 Task: Start in the project AgileCollab the sprint 'Compliance Audit Sprint', with a duration of 2 weeks. Start in the project AgileCollab the sprint 'Compliance Audit Sprint', with a duration of 1 week. Start in the project AgileCollab the sprint 'Compliance Audit Sprint', with a duration of 3 weeks
Action: Mouse moved to (548, 312)
Screenshot: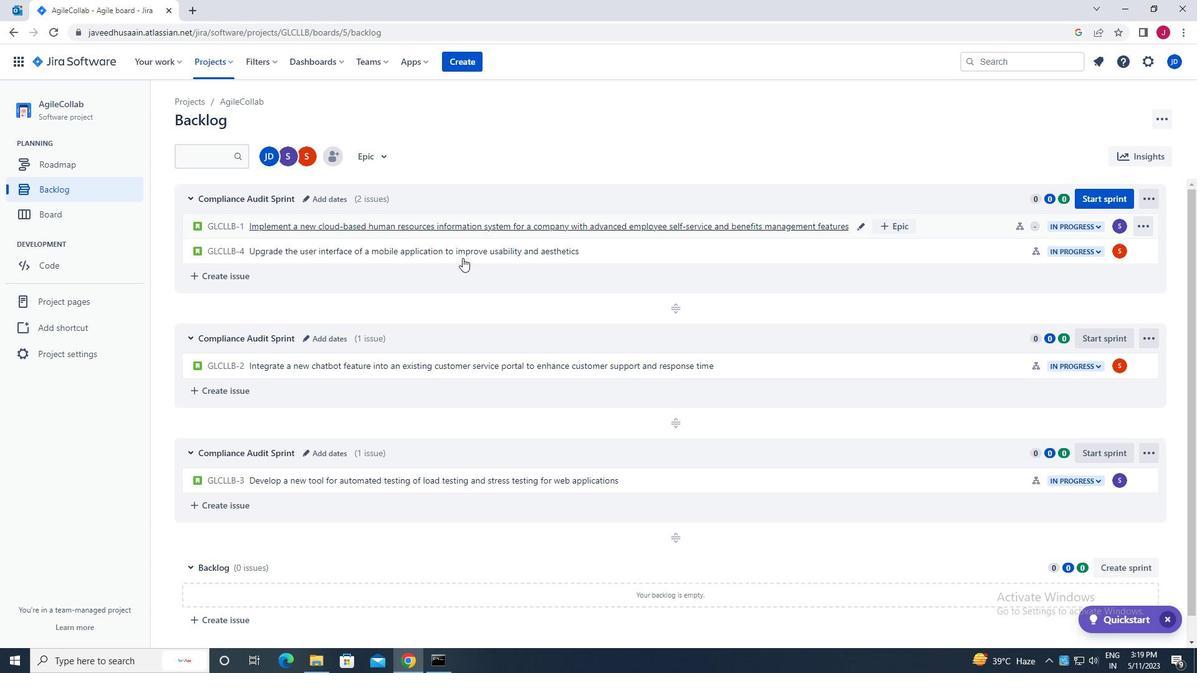 
Action: Mouse scrolled (548, 313) with delta (0, 0)
Screenshot: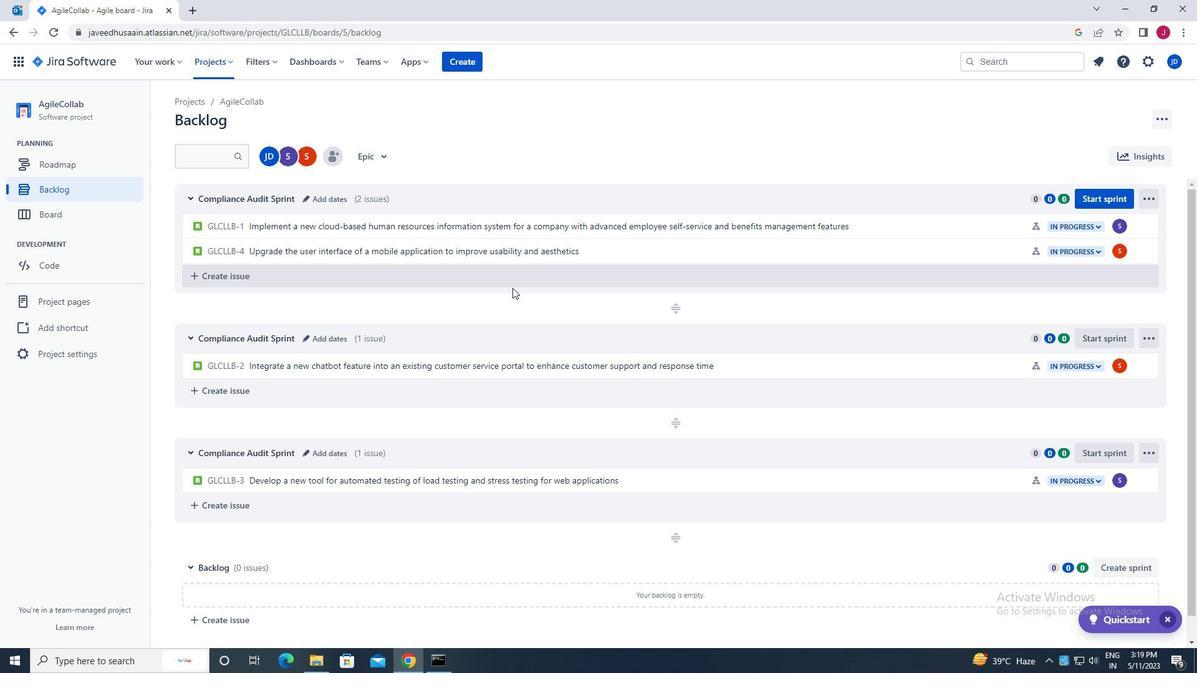 
Action: Mouse scrolled (548, 313) with delta (0, 0)
Screenshot: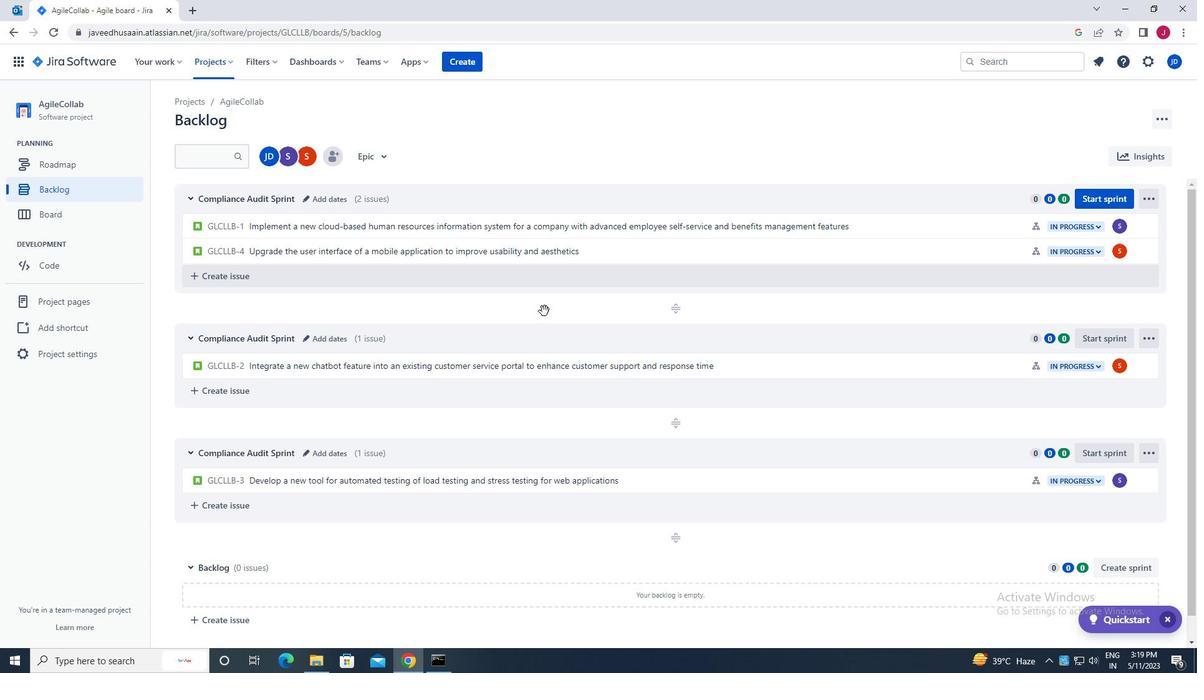 
Action: Mouse scrolled (548, 313) with delta (0, 0)
Screenshot: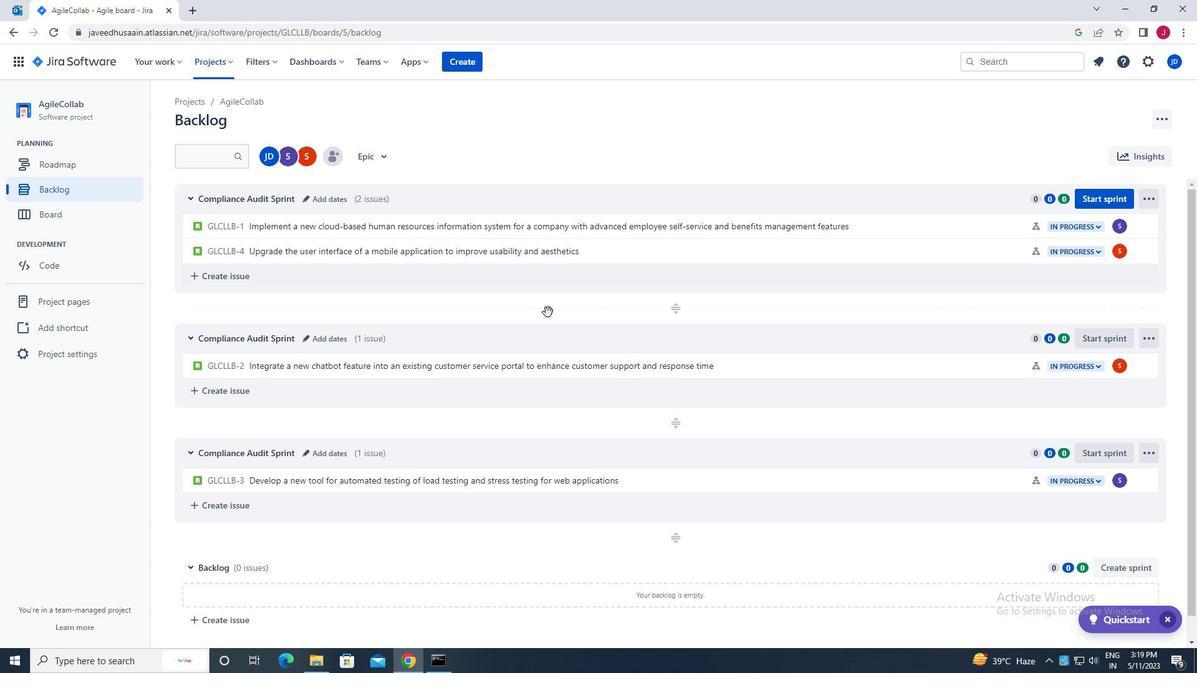 
Action: Mouse moved to (1157, 195)
Screenshot: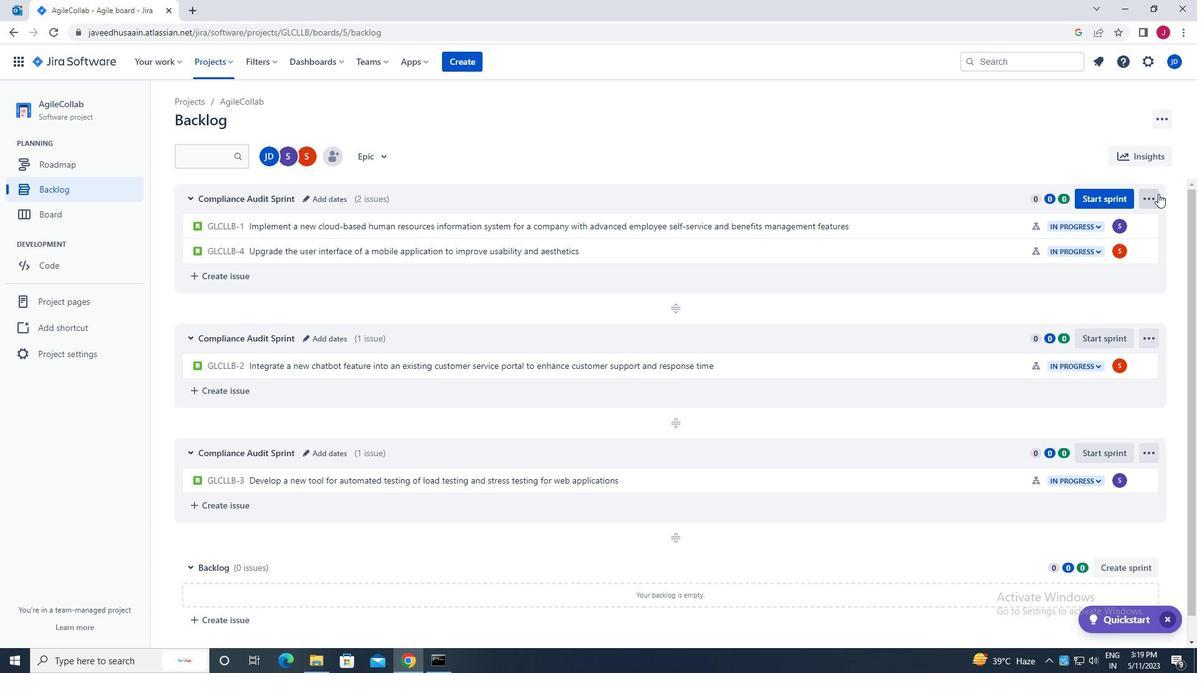 
Action: Mouse pressed left at (1157, 195)
Screenshot: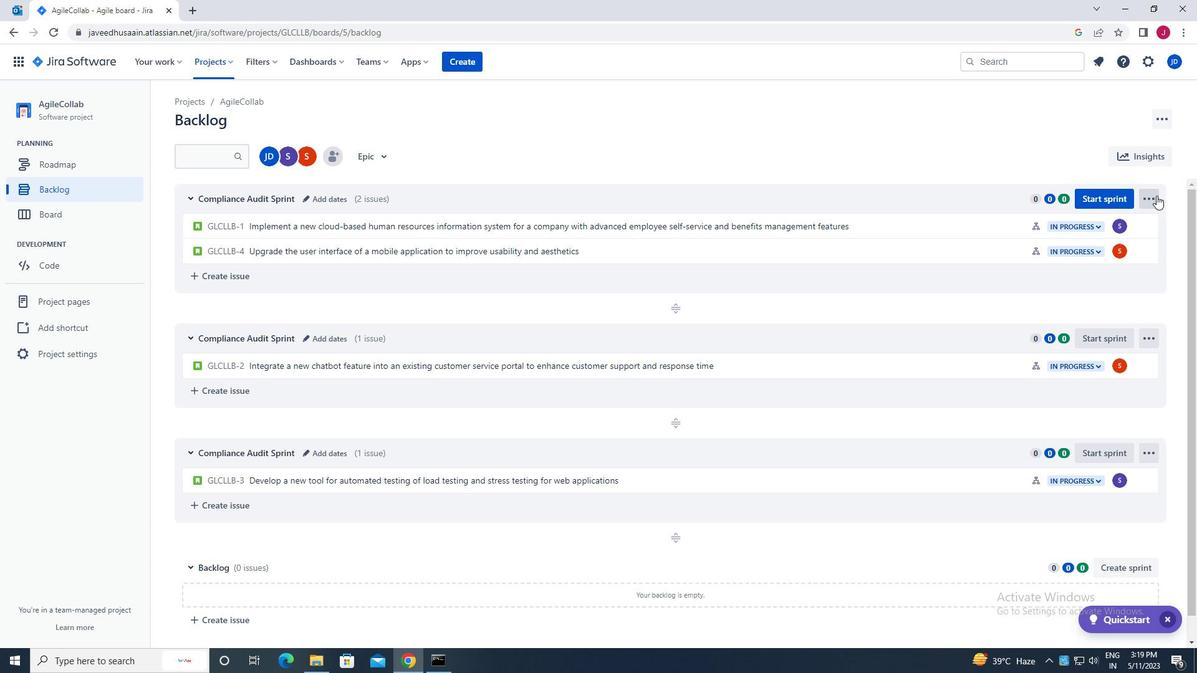 
Action: Mouse moved to (1090, 255)
Screenshot: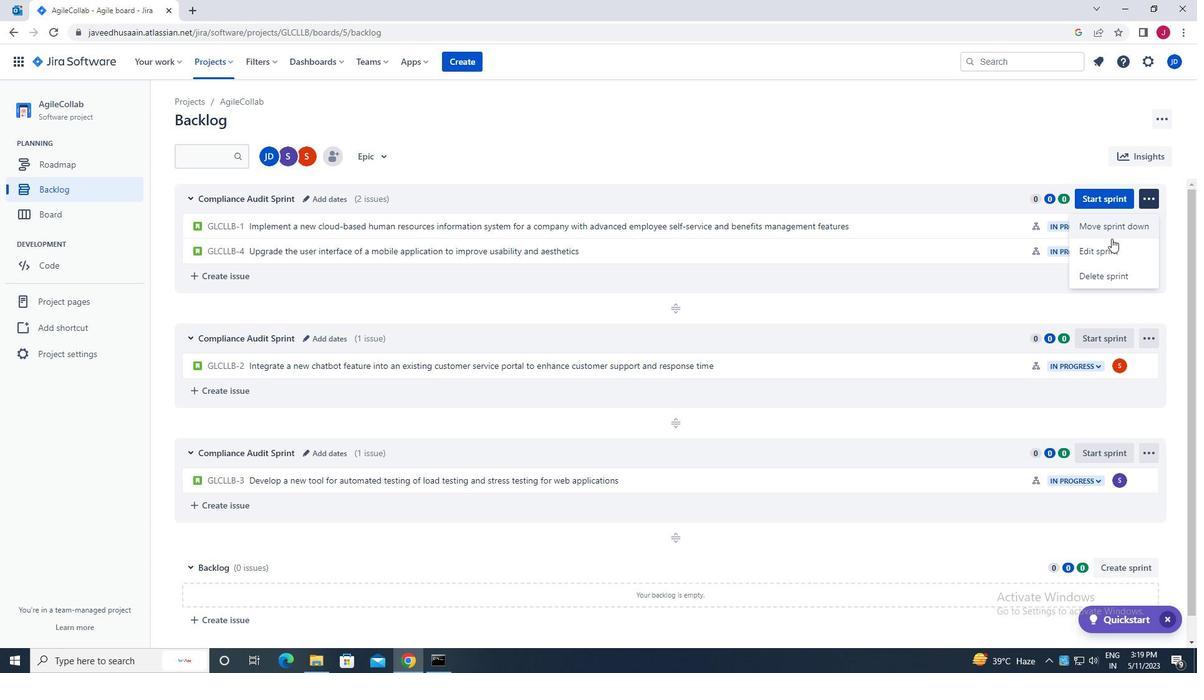 
Action: Mouse pressed left at (1090, 255)
Screenshot: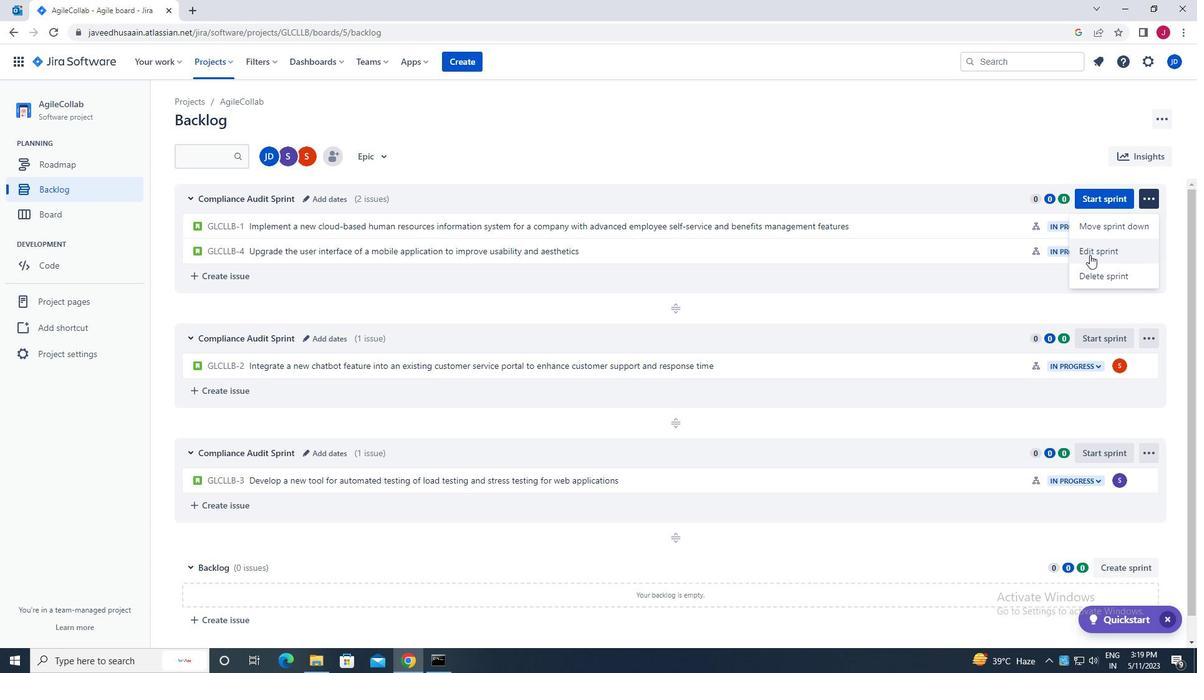 
Action: Mouse moved to (489, 199)
Screenshot: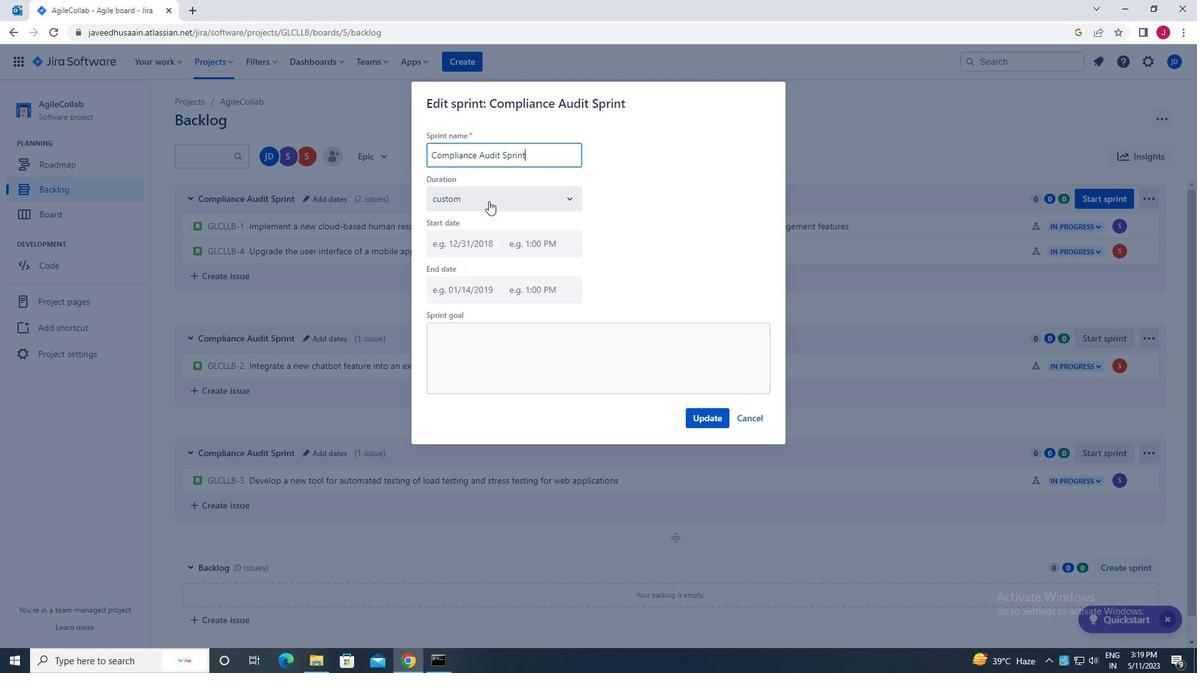 
Action: Mouse pressed left at (489, 199)
Screenshot: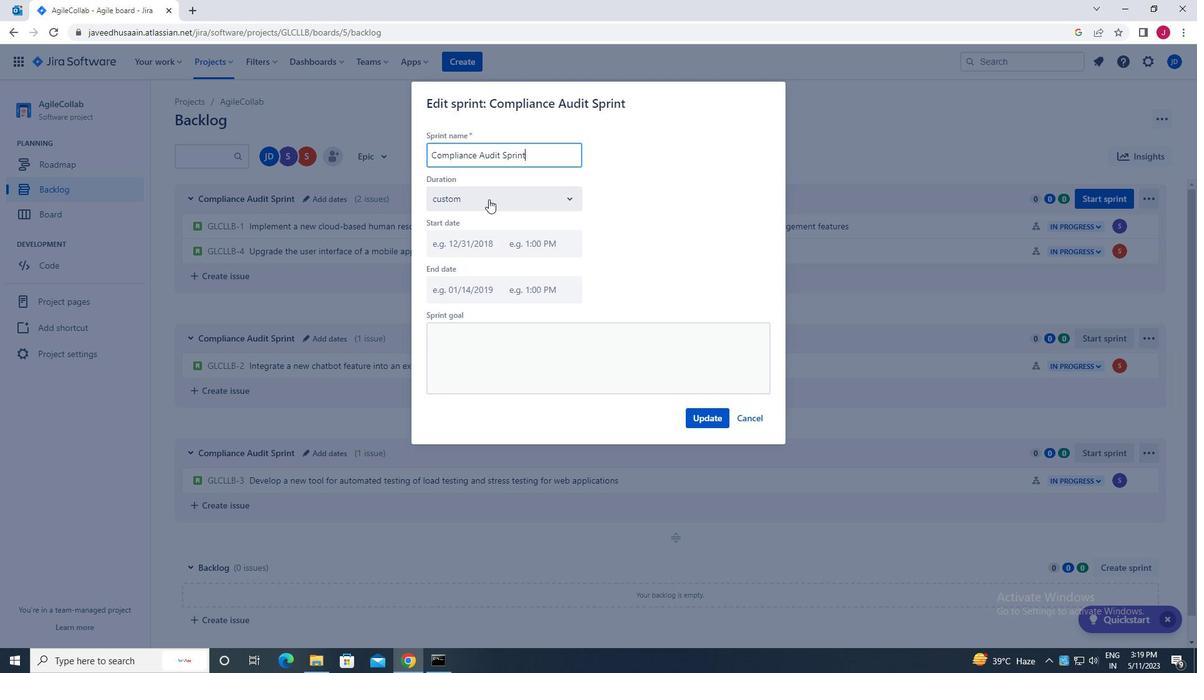 
Action: Mouse moved to (476, 250)
Screenshot: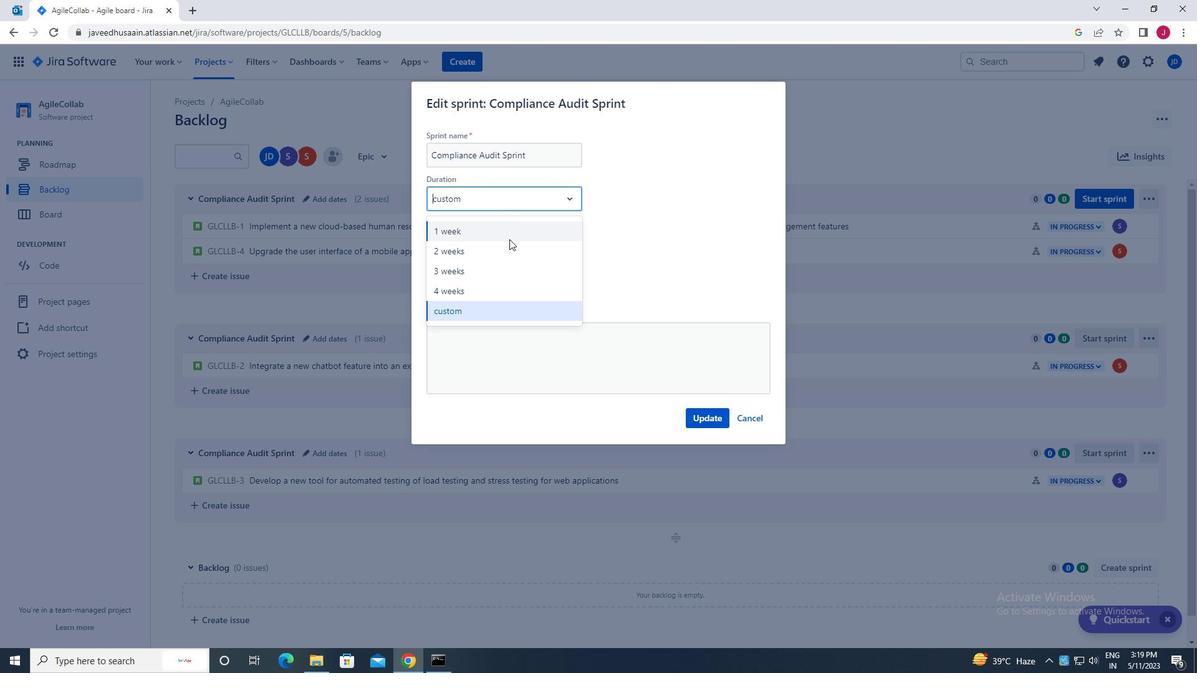 
Action: Mouse pressed left at (476, 250)
Screenshot: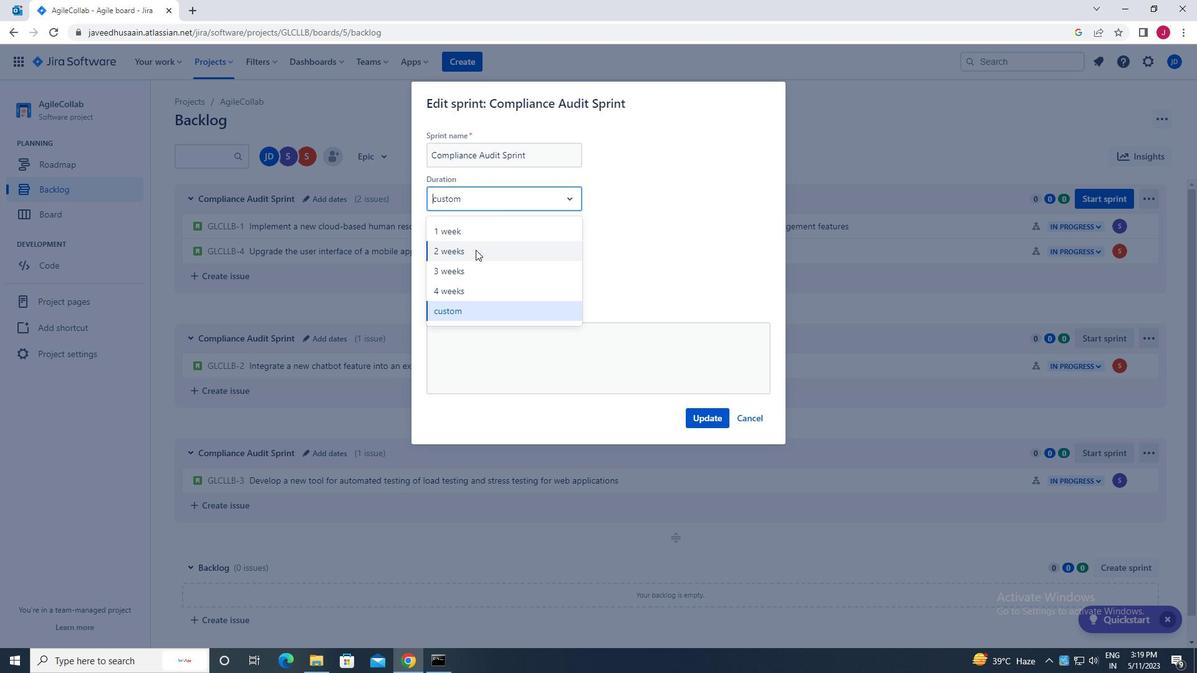 
Action: Mouse moved to (713, 419)
Screenshot: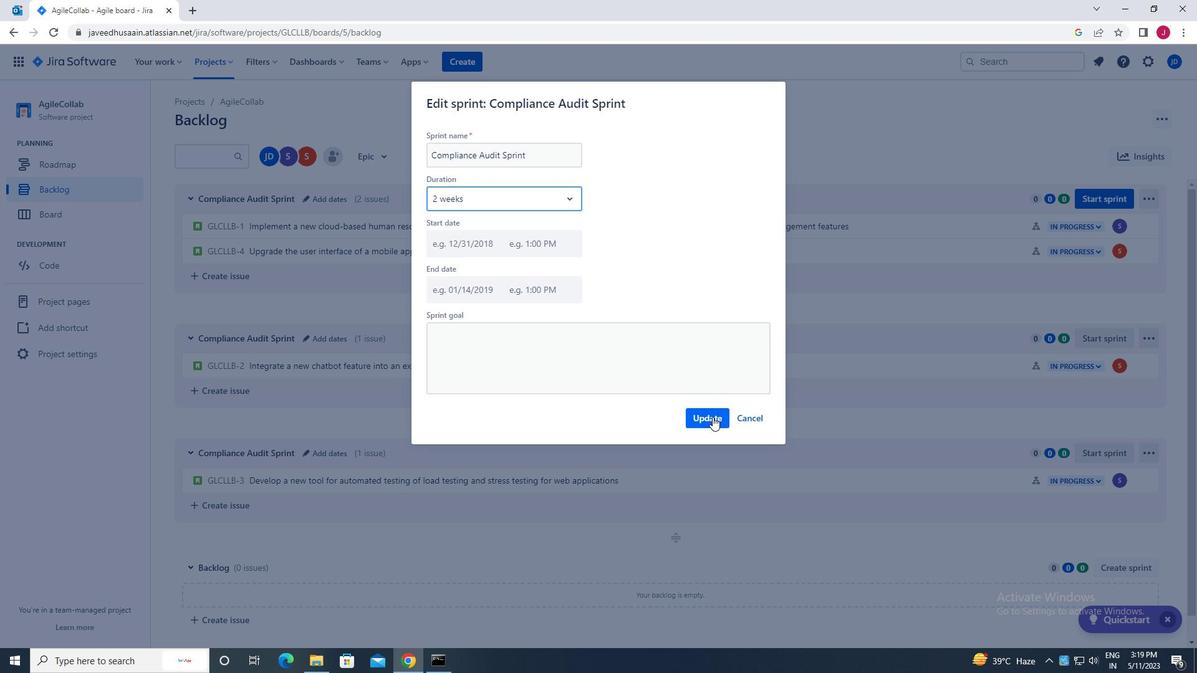 
Action: Mouse pressed left at (713, 419)
Screenshot: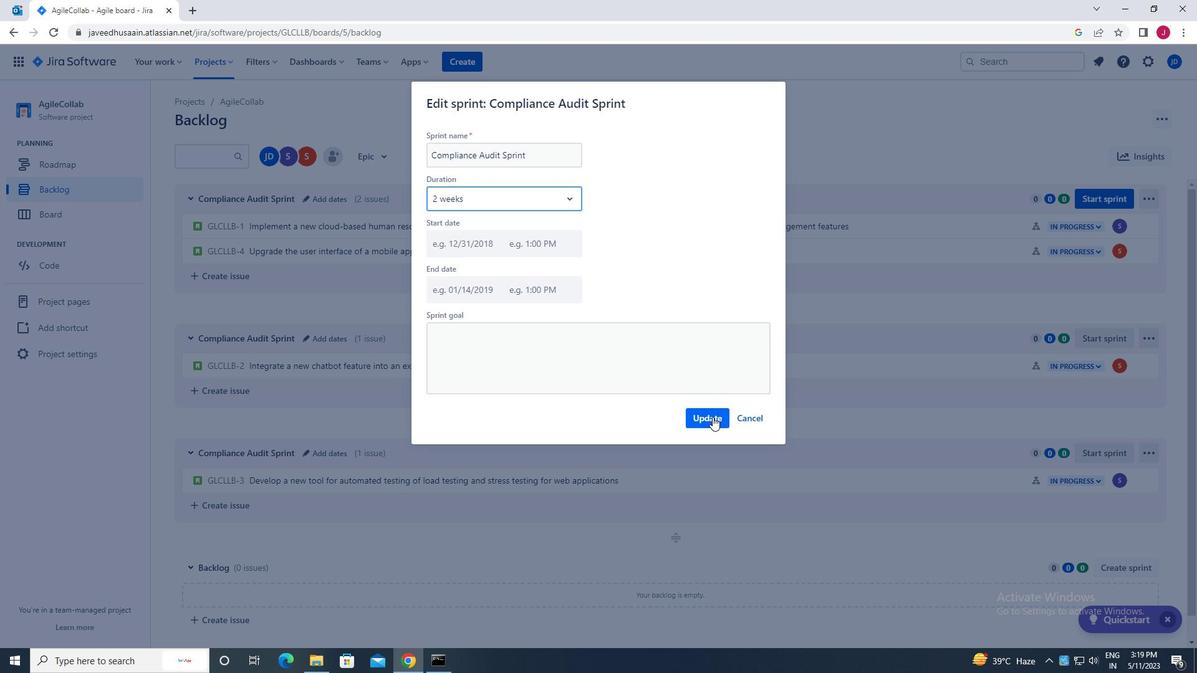 
Action: Mouse moved to (1112, 197)
Screenshot: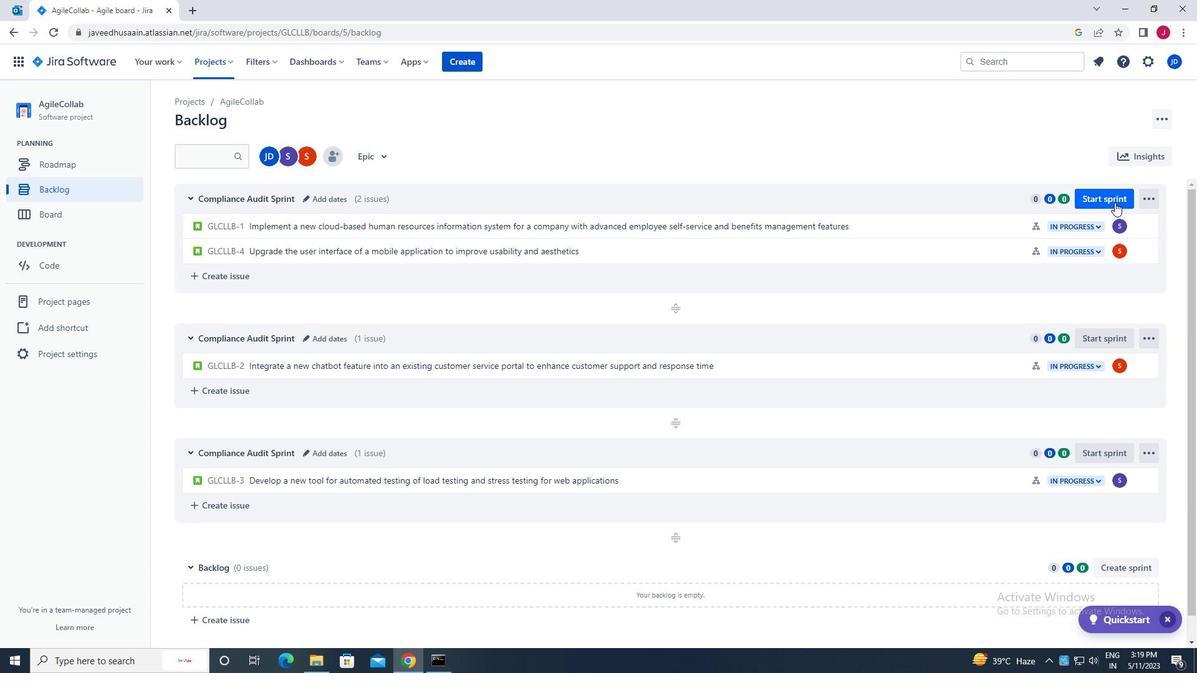 
Action: Mouse pressed left at (1112, 197)
Screenshot: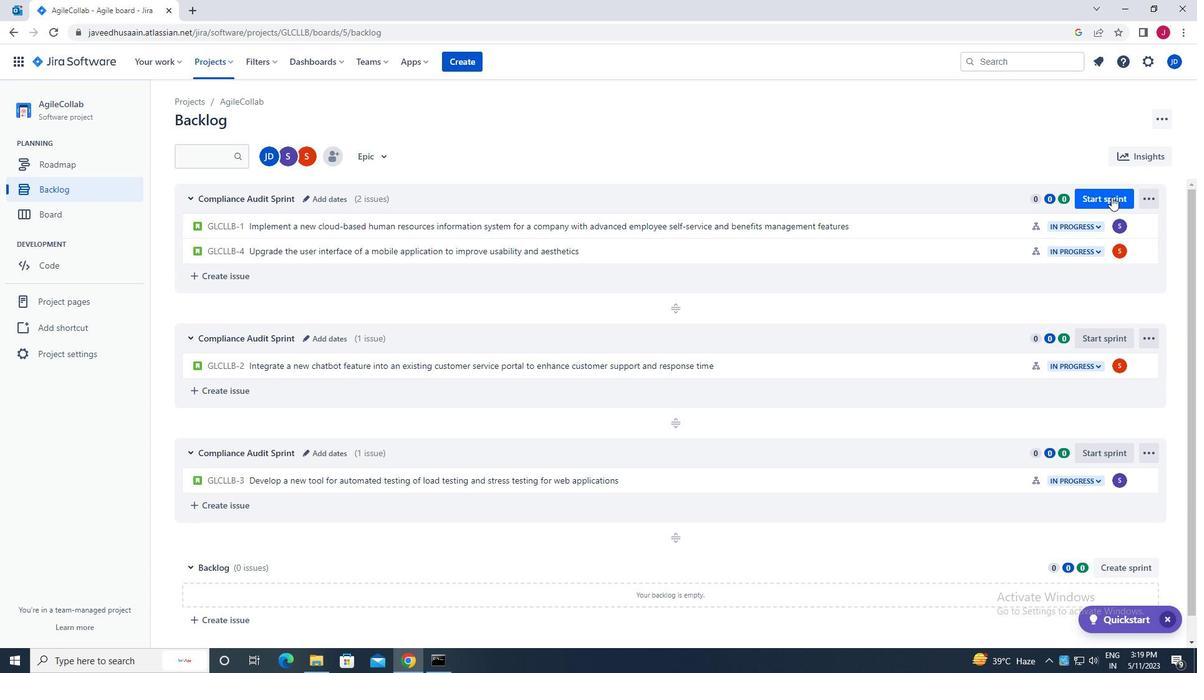 
Action: Mouse moved to (703, 432)
Screenshot: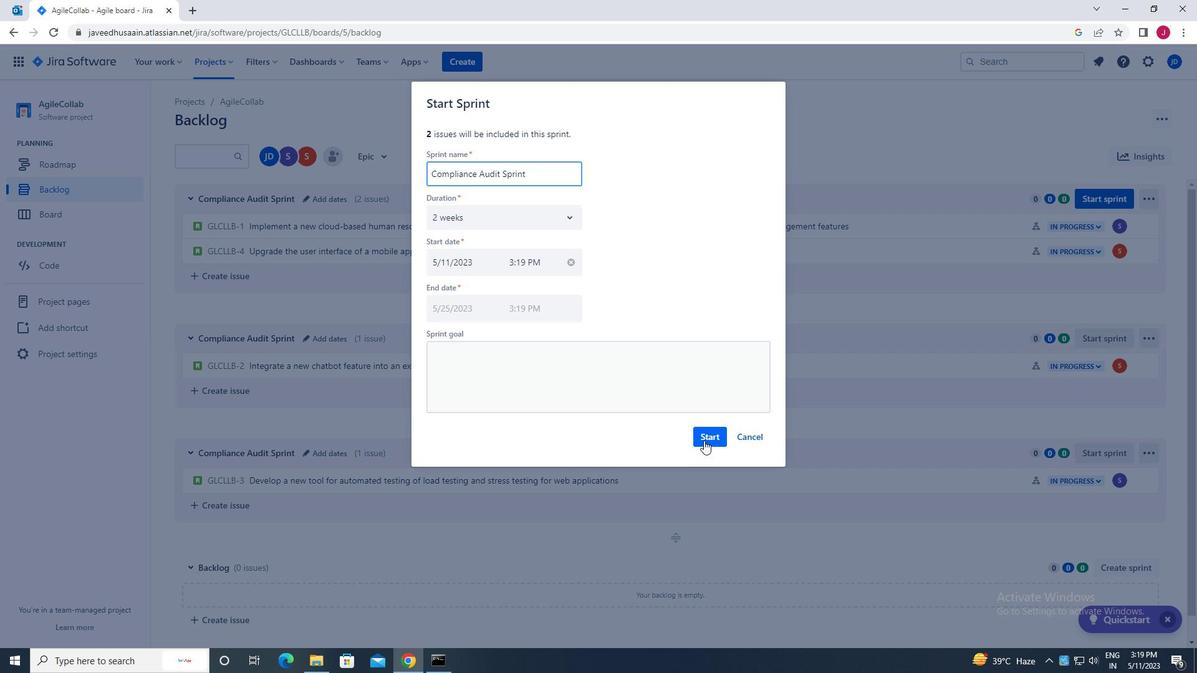 
Action: Mouse pressed left at (703, 432)
Screenshot: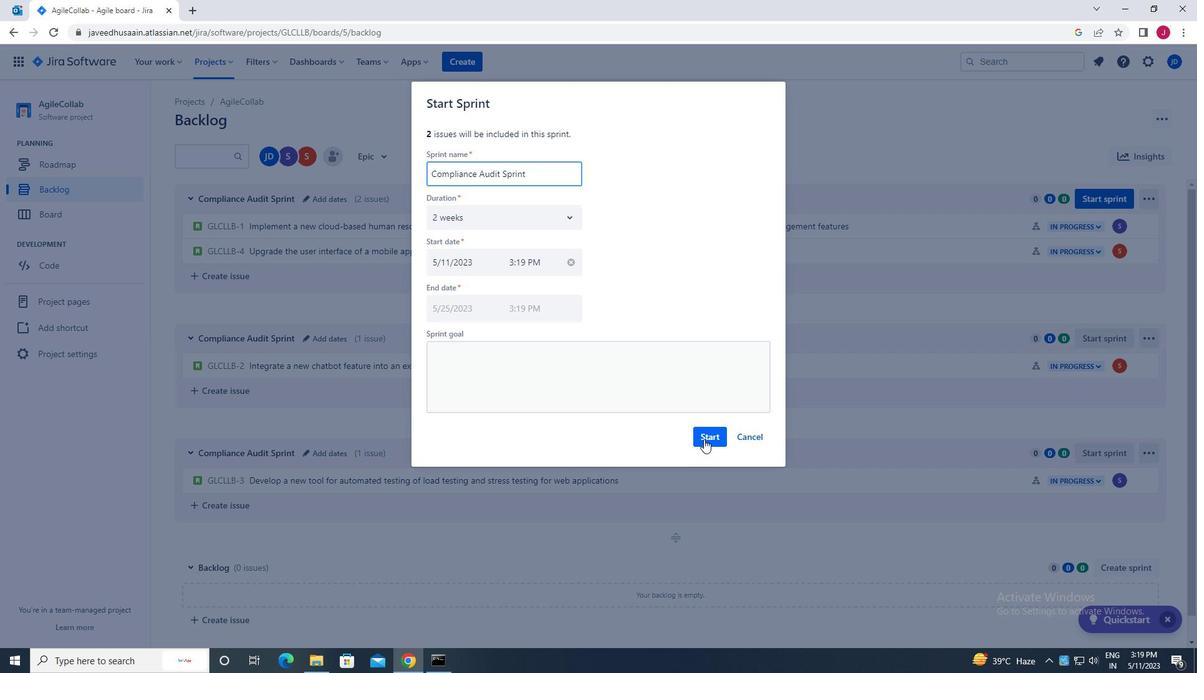 
Action: Mouse moved to (71, 185)
Screenshot: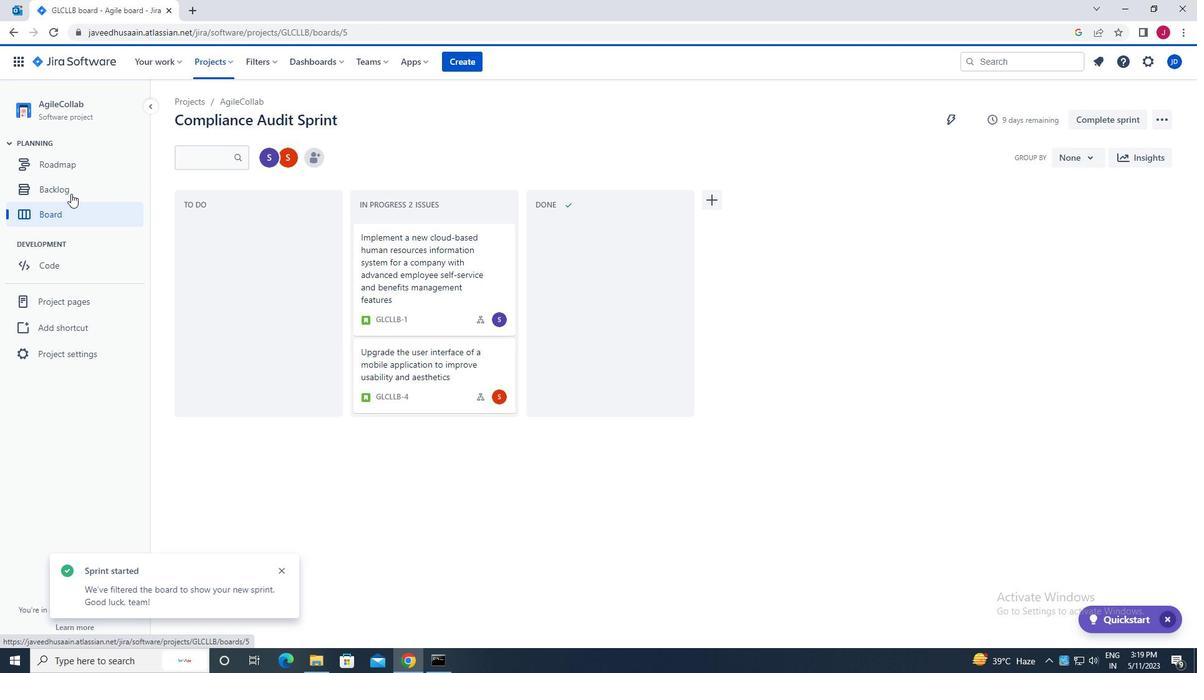 
Action: Mouse pressed left at (71, 185)
Screenshot: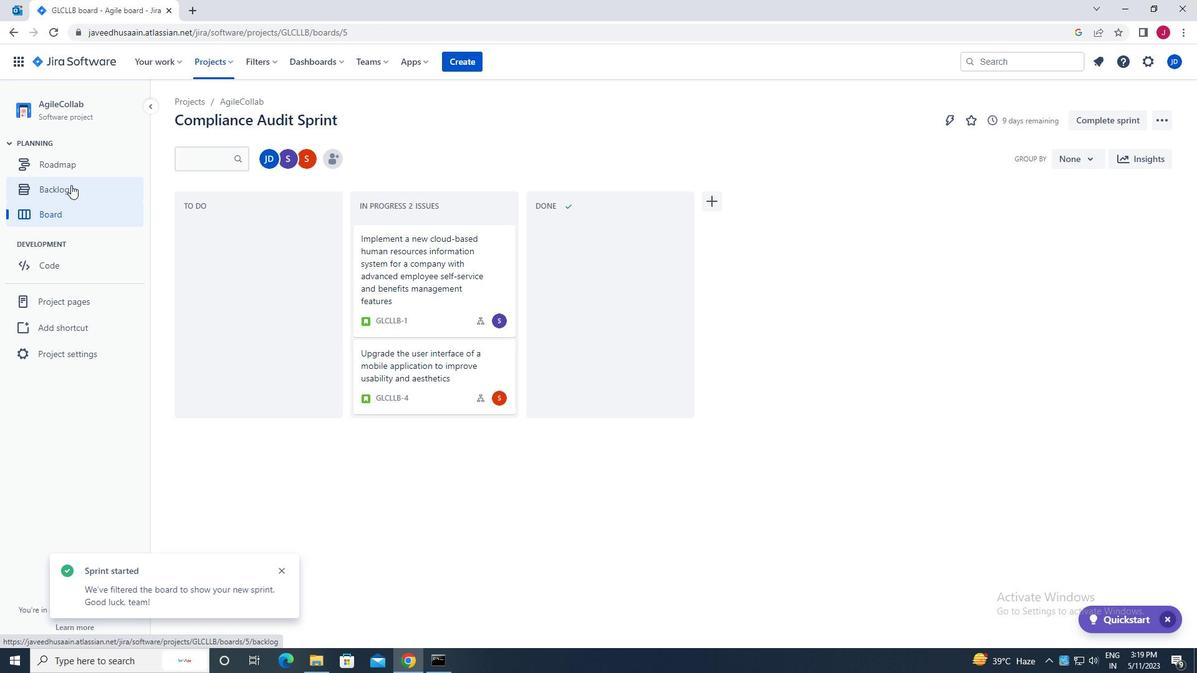 
Action: Mouse moved to (1149, 335)
Screenshot: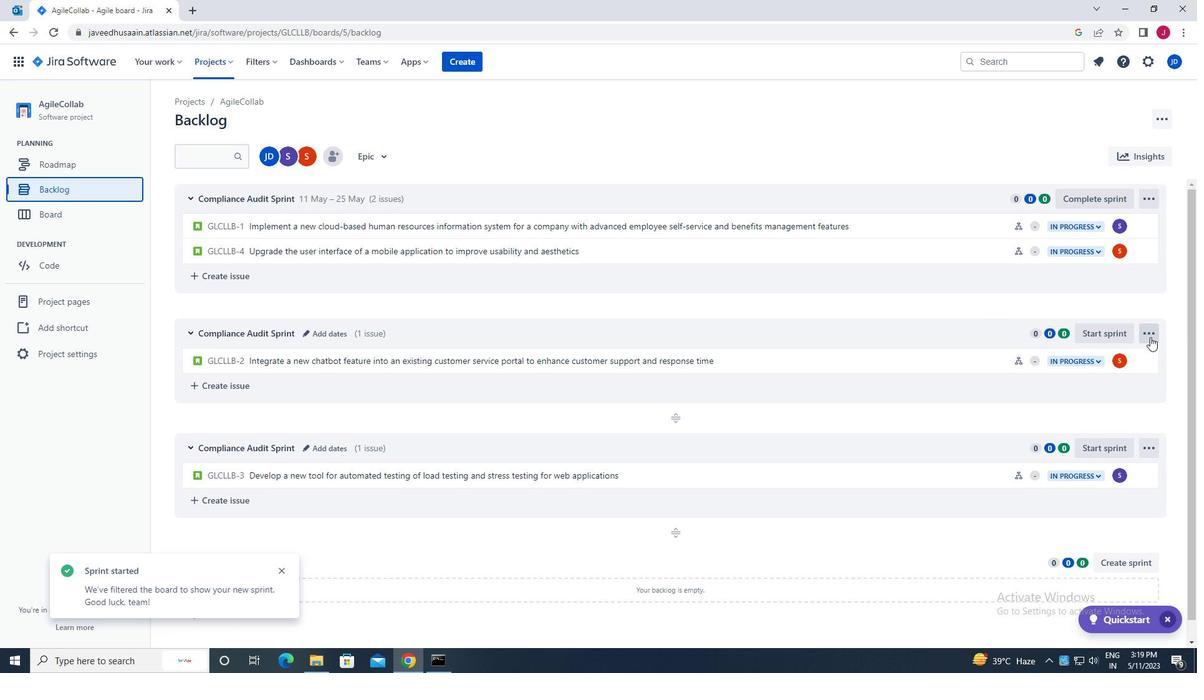 
Action: Mouse pressed left at (1149, 335)
Screenshot: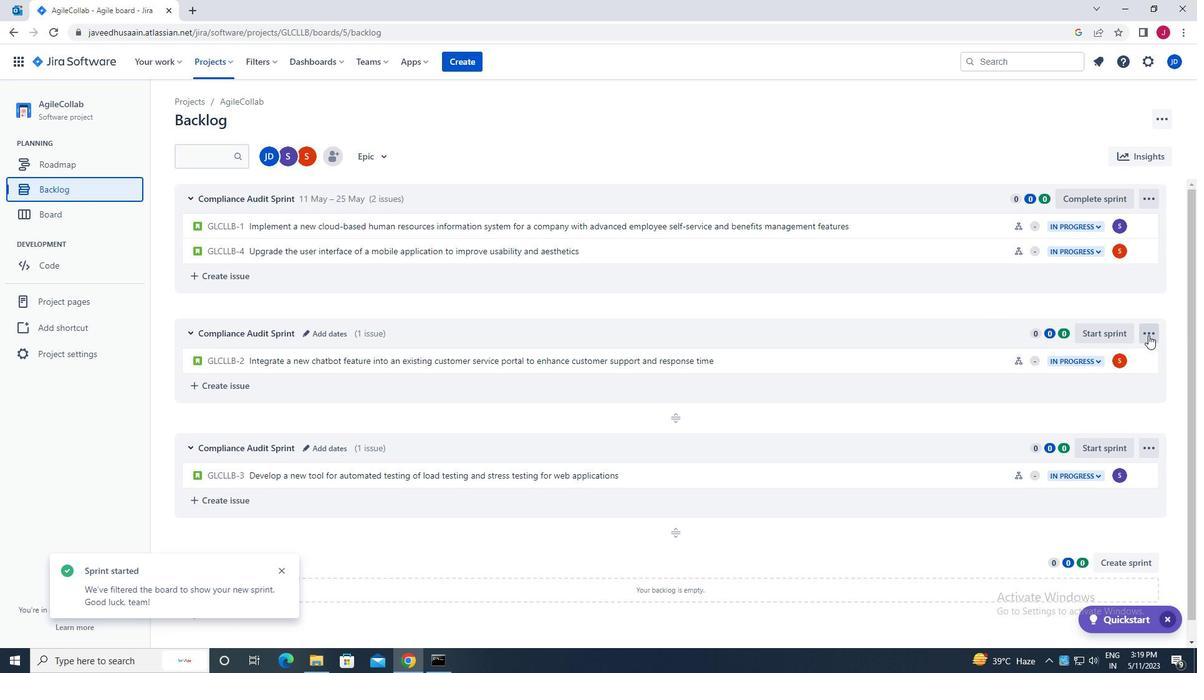 
Action: Mouse moved to (1102, 384)
Screenshot: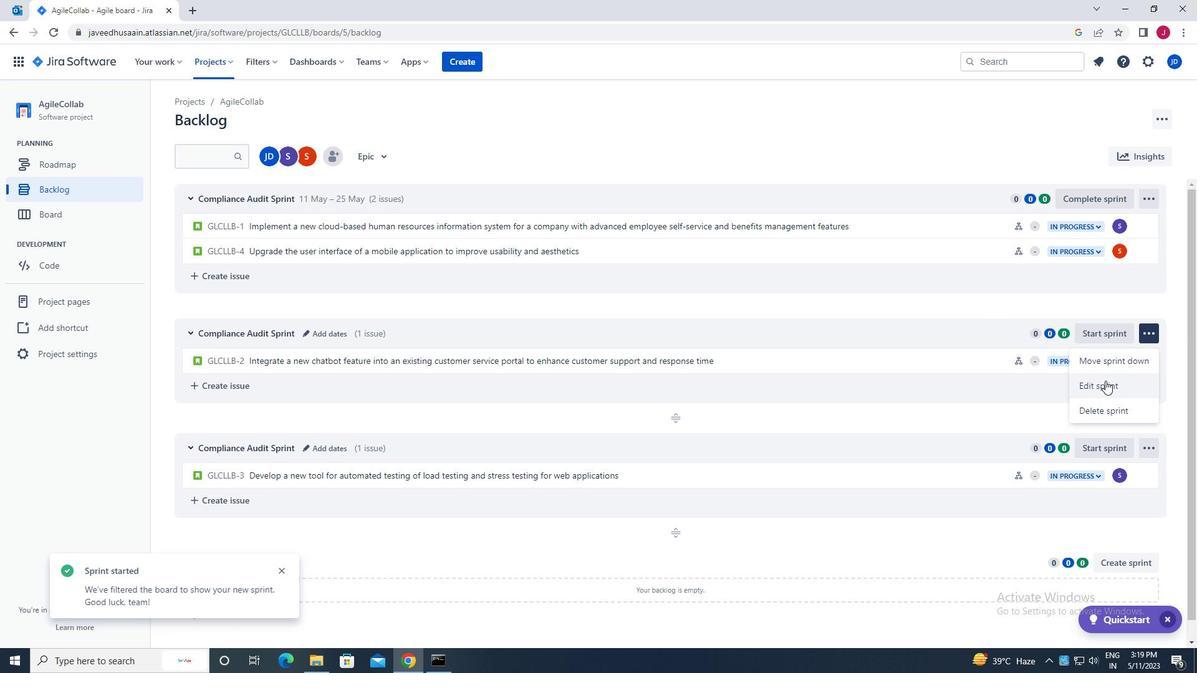 
Action: Mouse pressed left at (1102, 384)
Screenshot: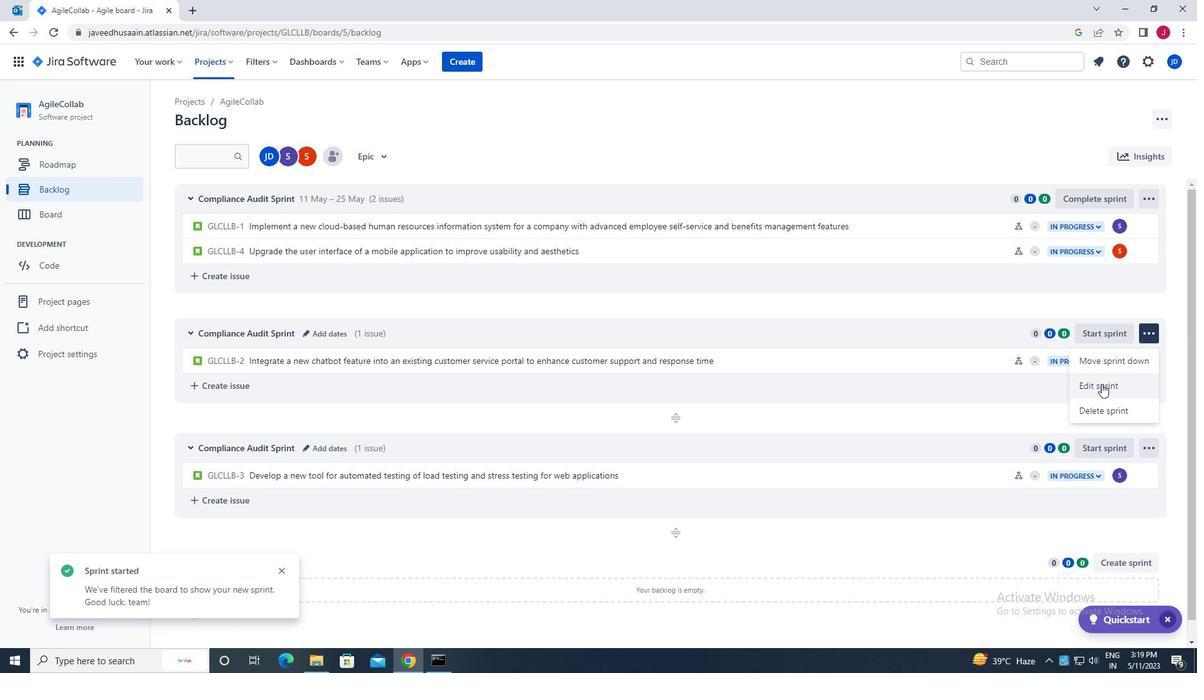 
Action: Mouse moved to (476, 205)
Screenshot: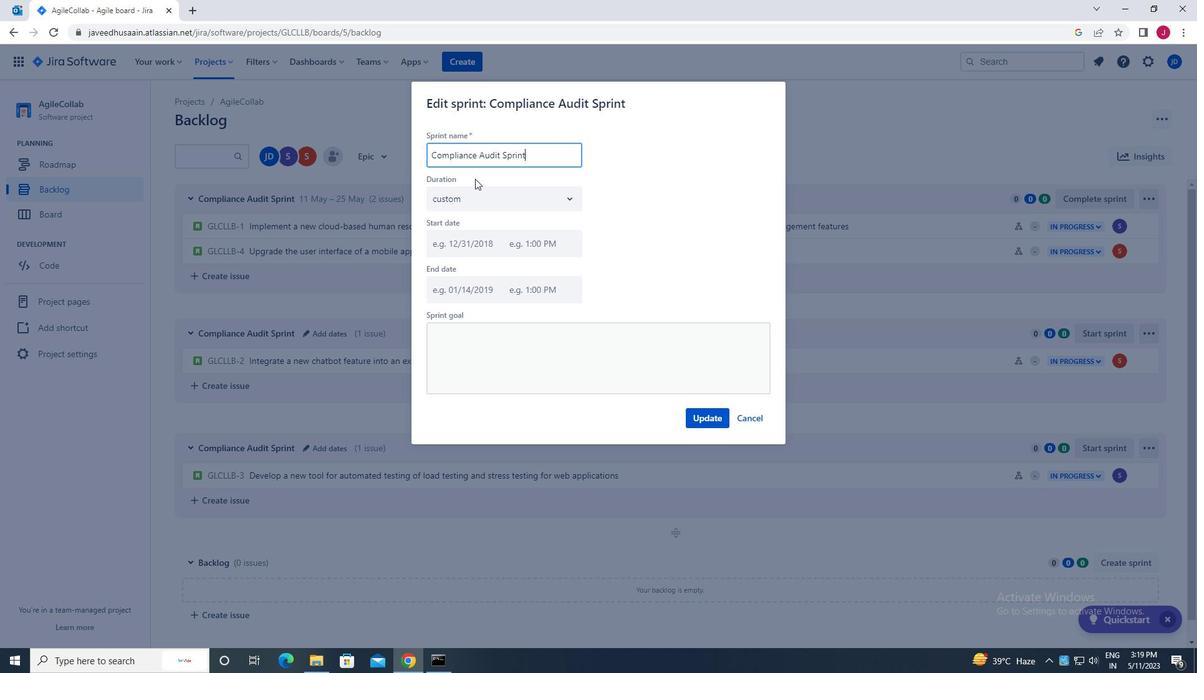 
Action: Mouse pressed left at (476, 205)
Screenshot: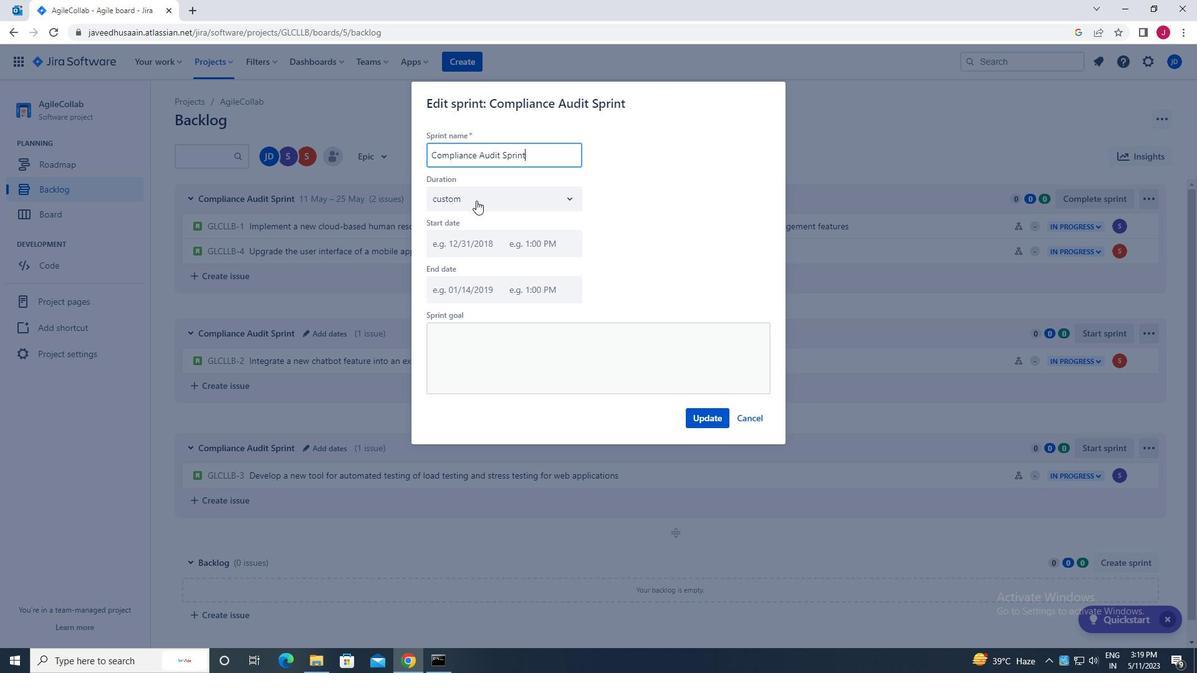 
Action: Mouse moved to (476, 229)
Screenshot: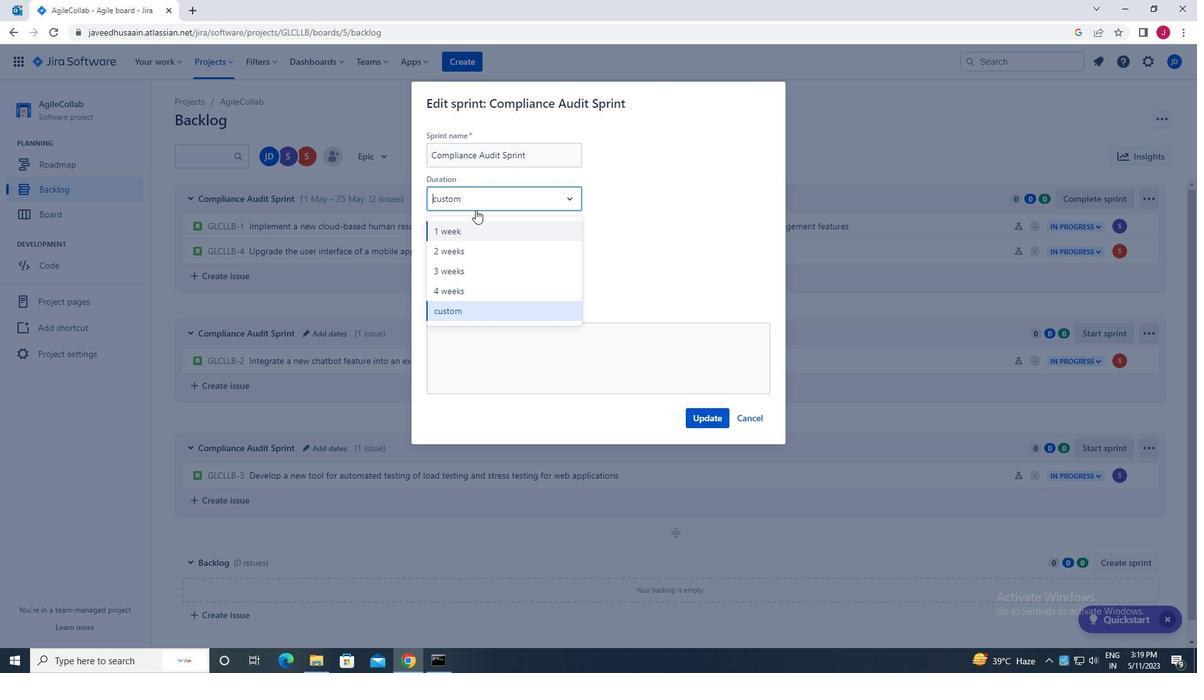
Action: Mouse pressed left at (476, 229)
Screenshot: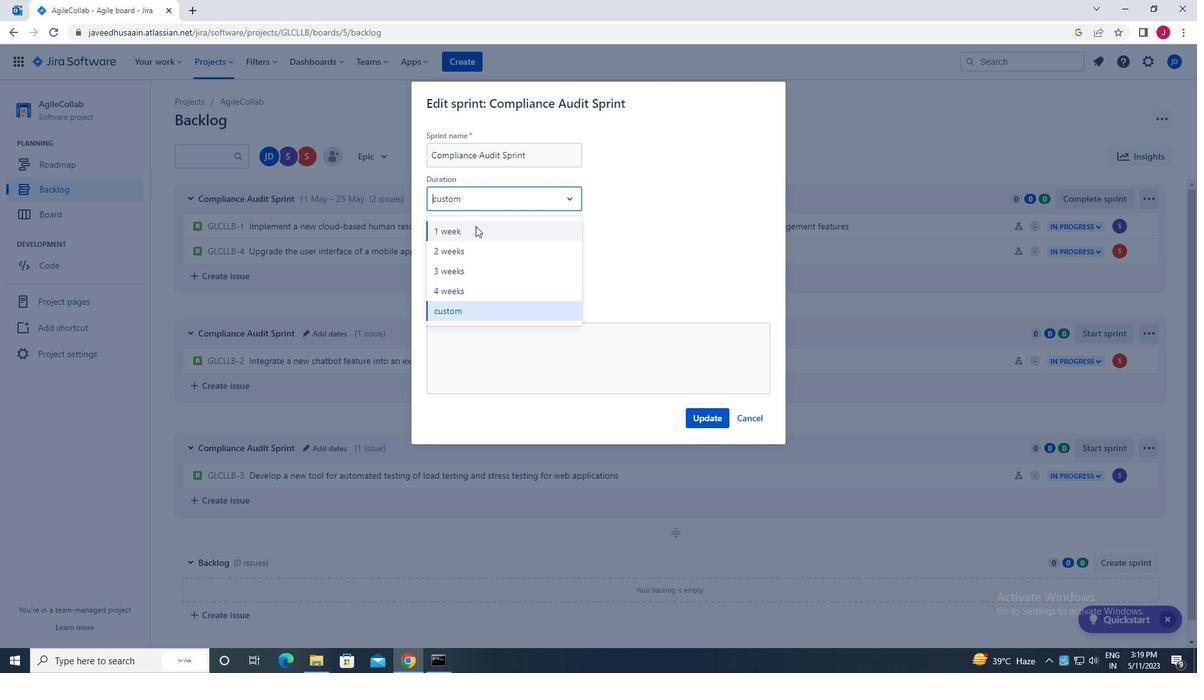 
Action: Mouse moved to (707, 421)
Screenshot: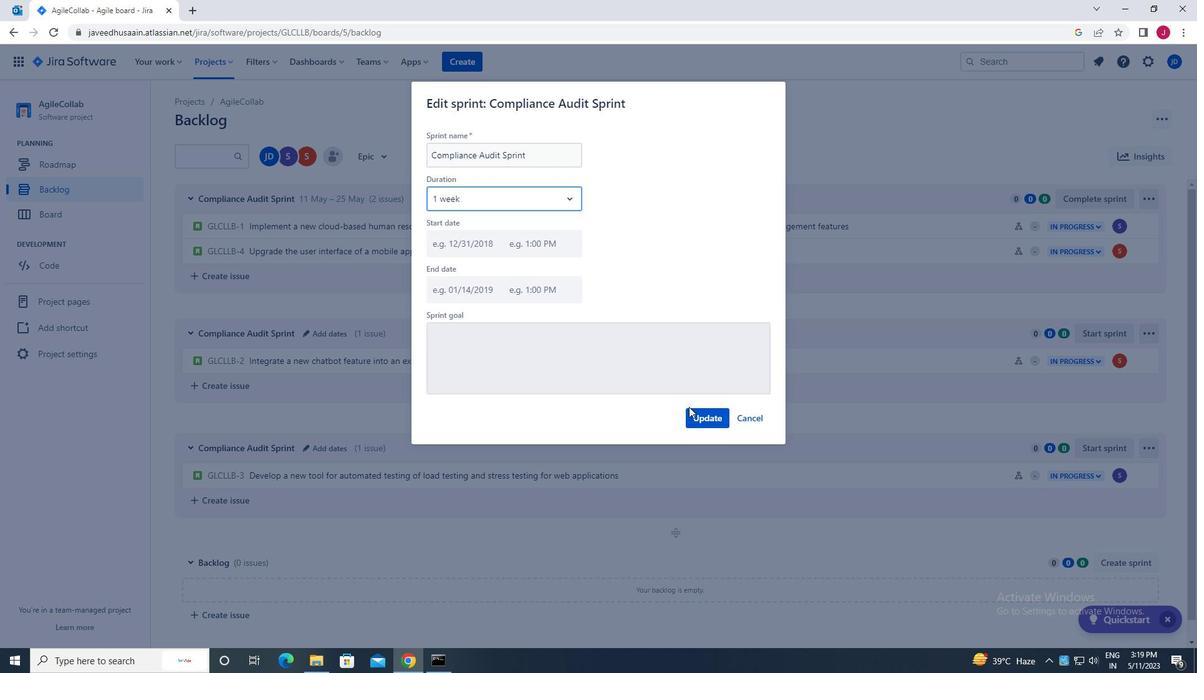
Action: Mouse pressed left at (707, 421)
Screenshot: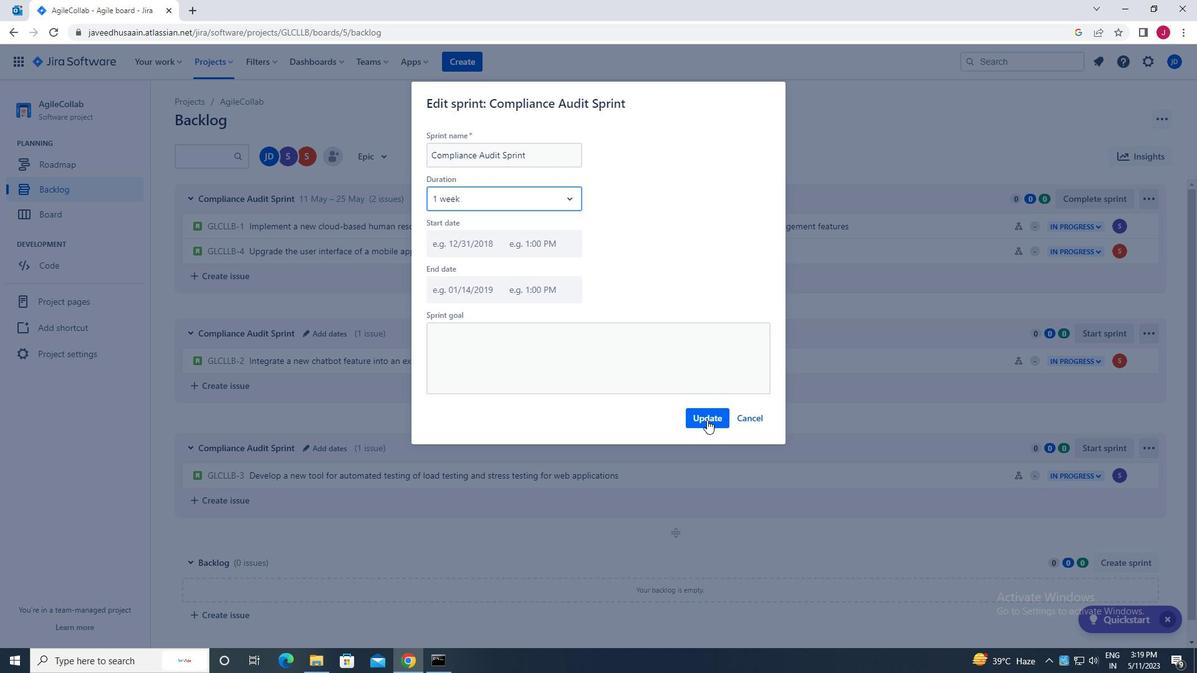 
Action: Mouse moved to (1108, 336)
Screenshot: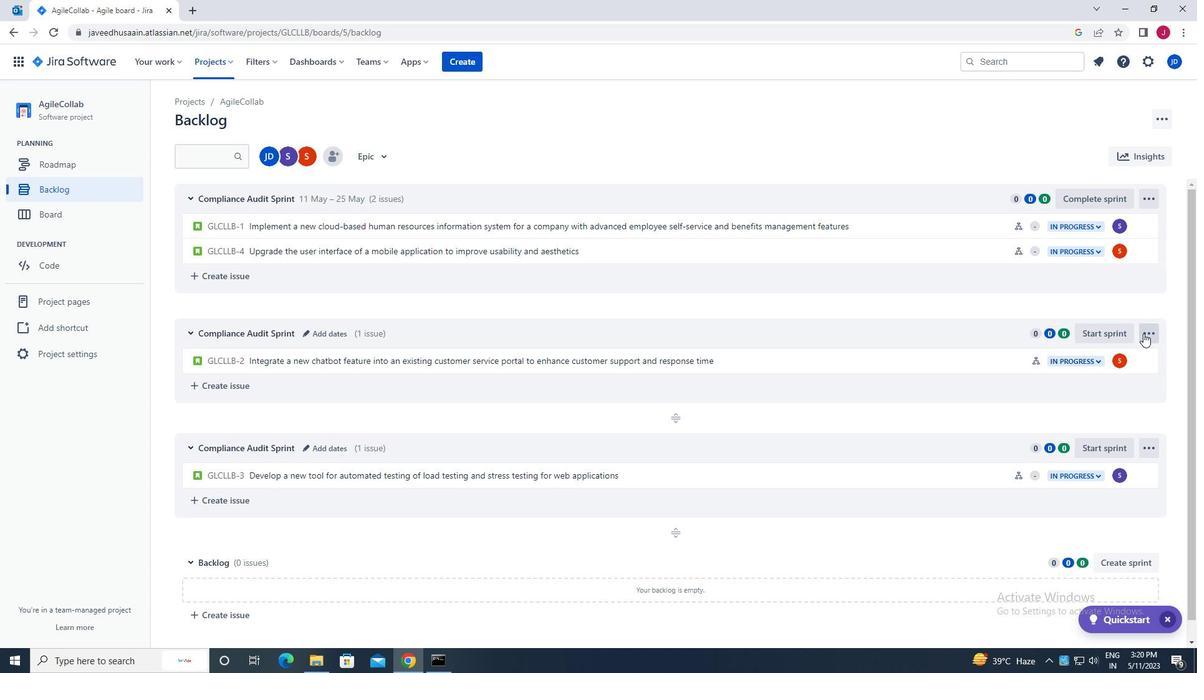 
Action: Mouse pressed left at (1108, 336)
Screenshot: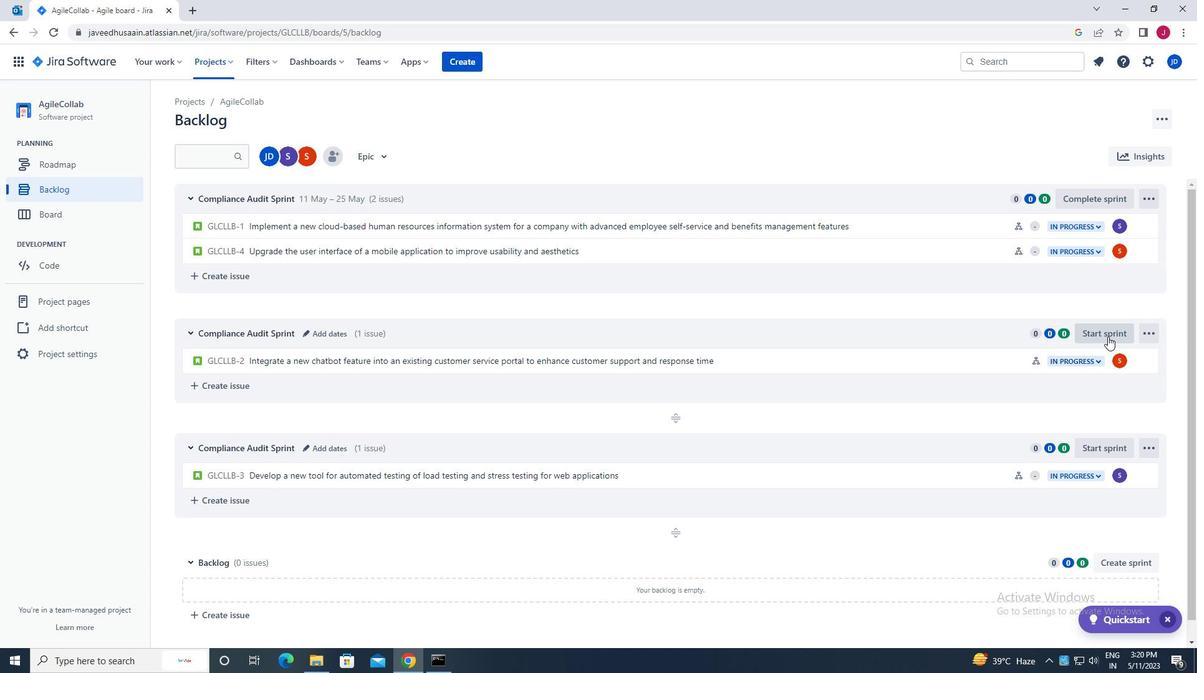 
Action: Mouse moved to (708, 439)
Screenshot: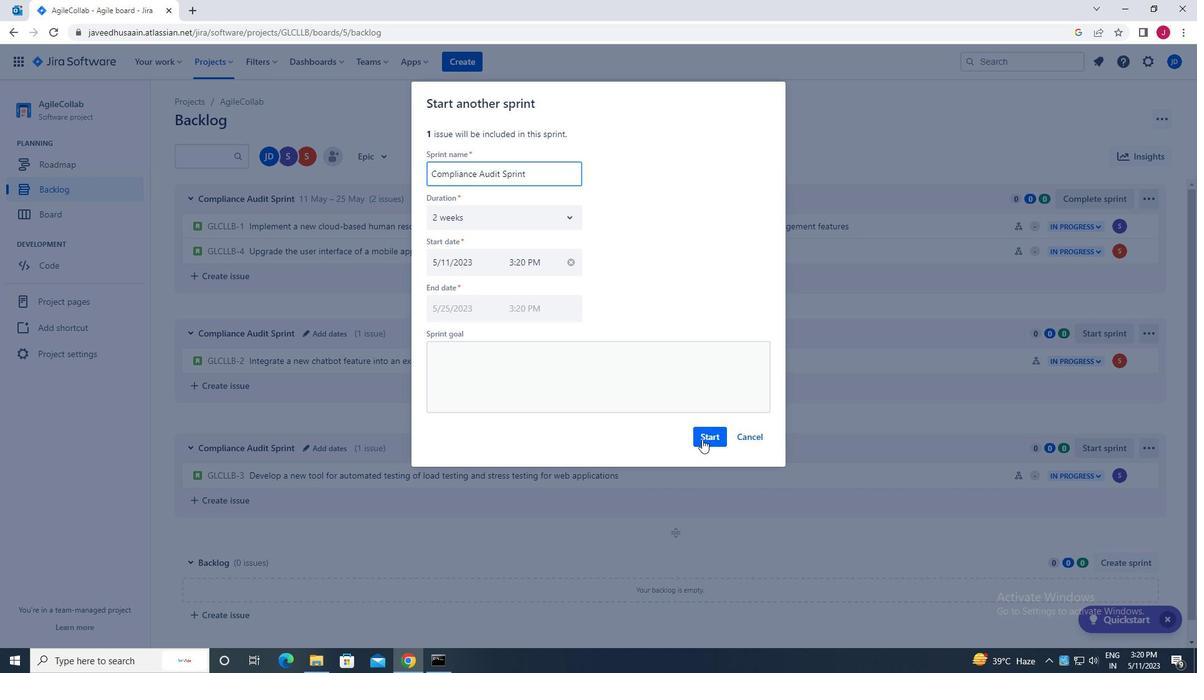 
Action: Mouse pressed left at (708, 439)
Screenshot: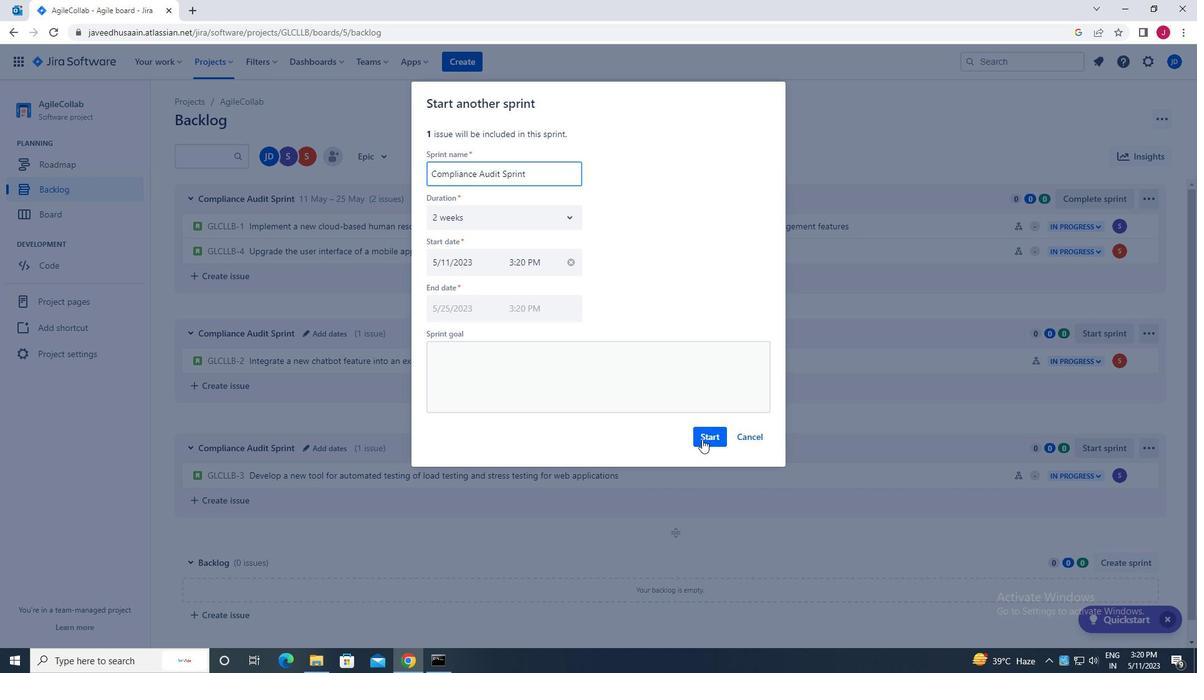 
Action: Mouse moved to (86, 192)
Screenshot: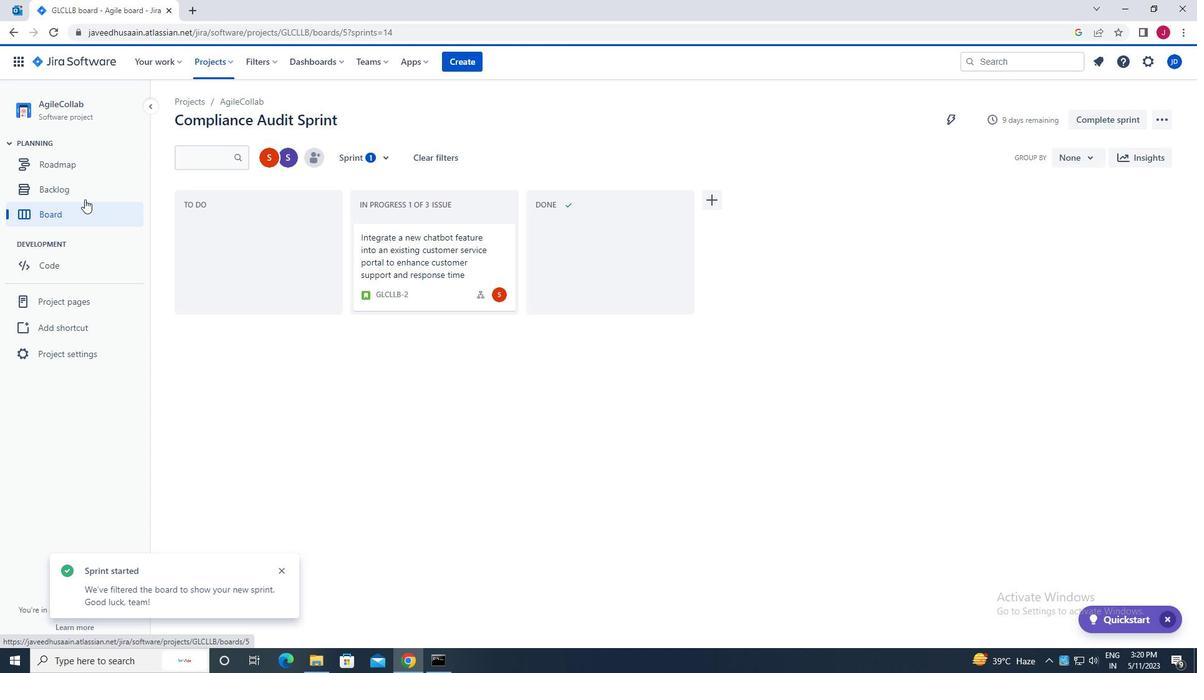 
Action: Mouse pressed left at (86, 192)
Screenshot: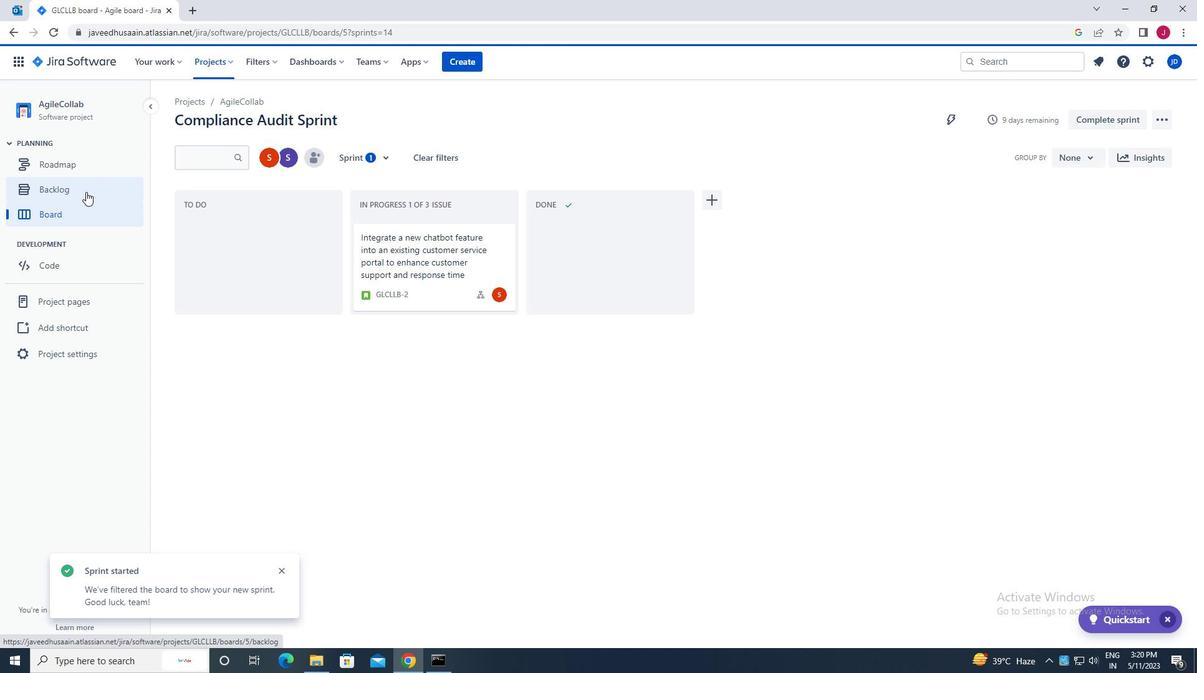 
Action: Mouse moved to (1148, 441)
Screenshot: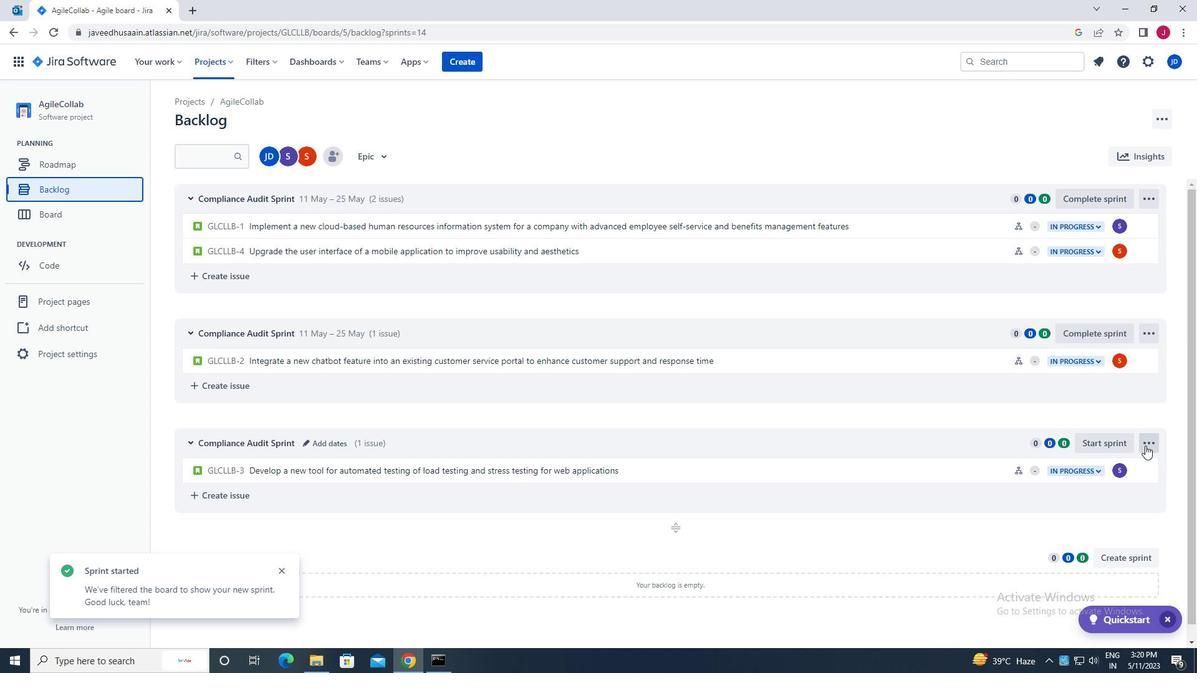 
Action: Mouse pressed left at (1148, 441)
Screenshot: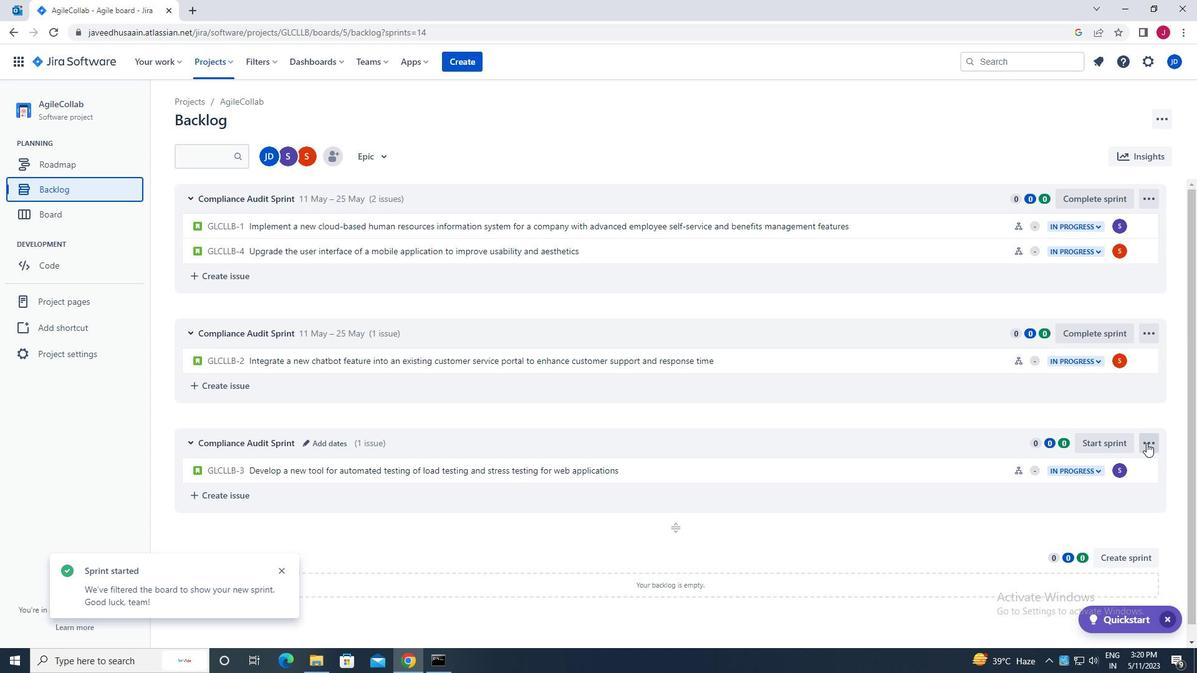 
Action: Mouse moved to (1124, 472)
Screenshot: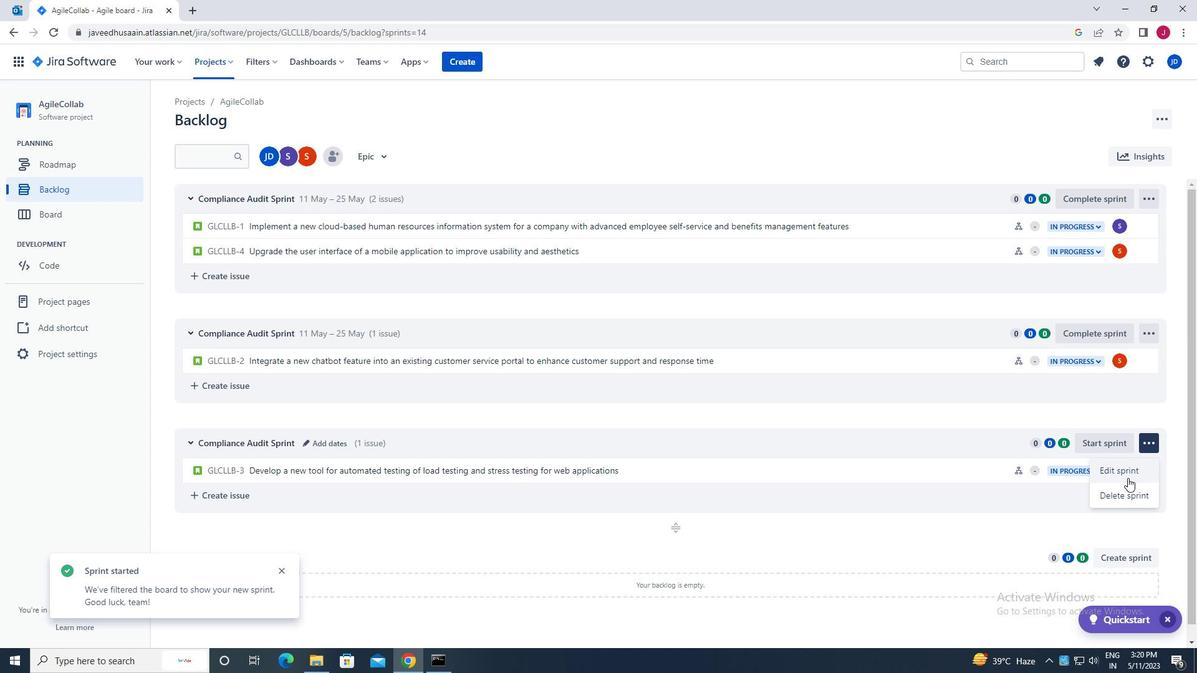 
Action: Mouse pressed left at (1124, 472)
Screenshot: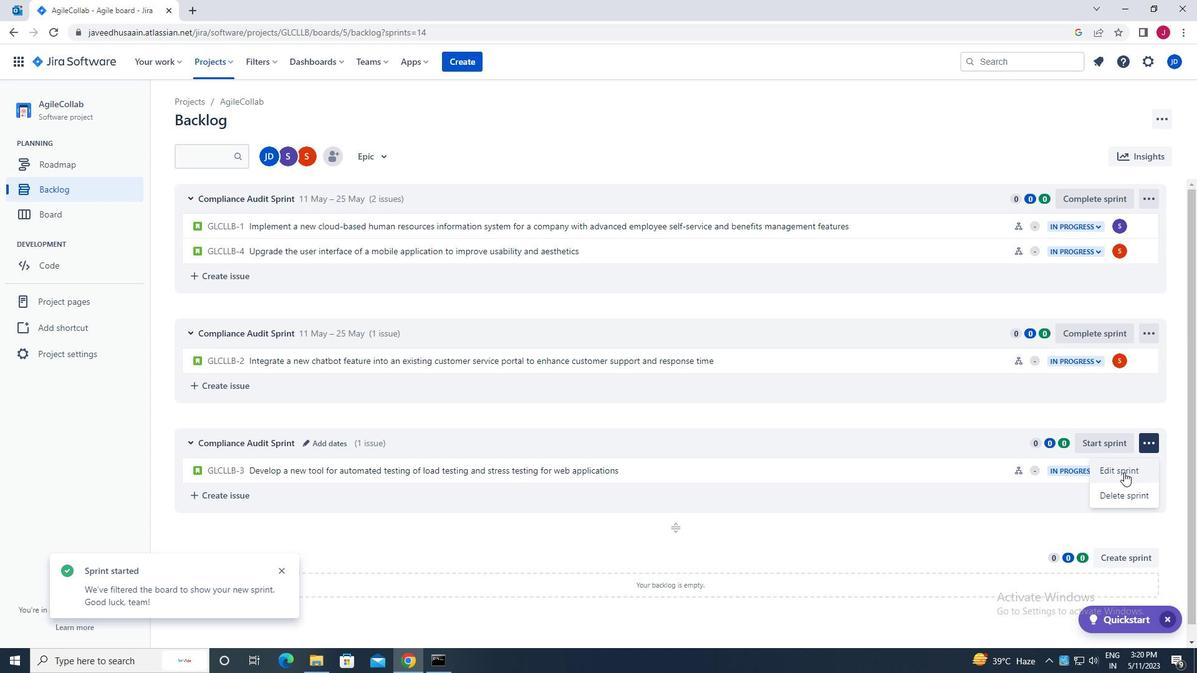 
Action: Mouse moved to (494, 201)
Screenshot: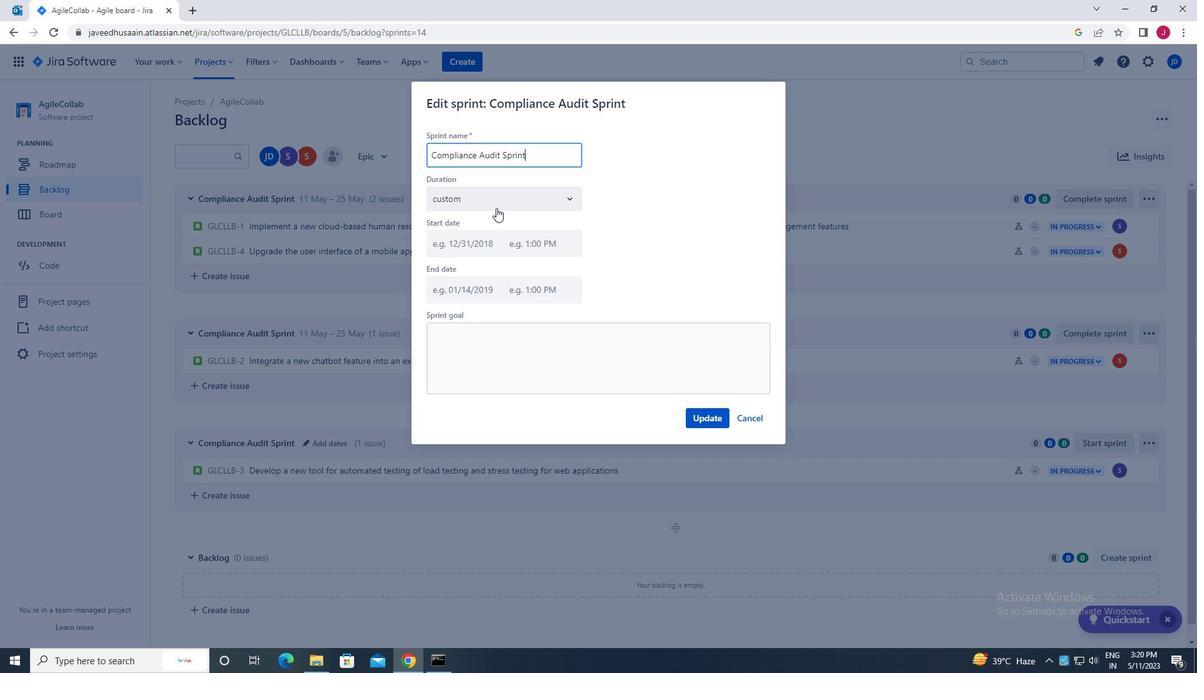 
Action: Mouse pressed left at (494, 201)
Screenshot: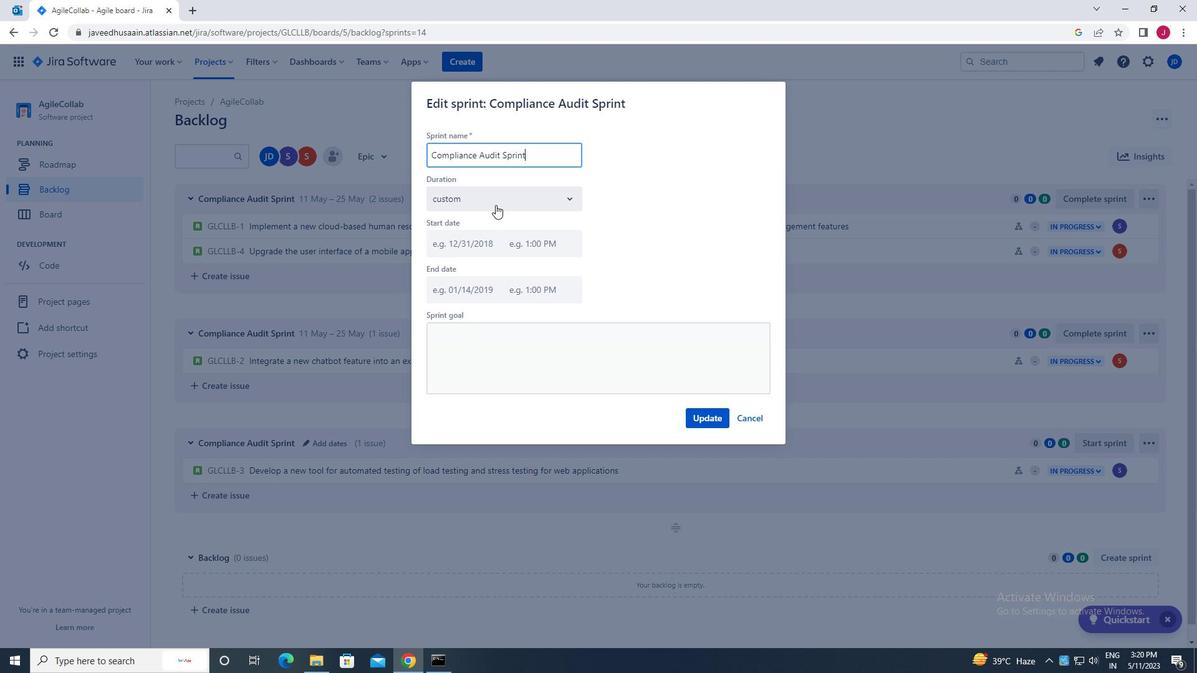 
Action: Mouse moved to (494, 265)
Screenshot: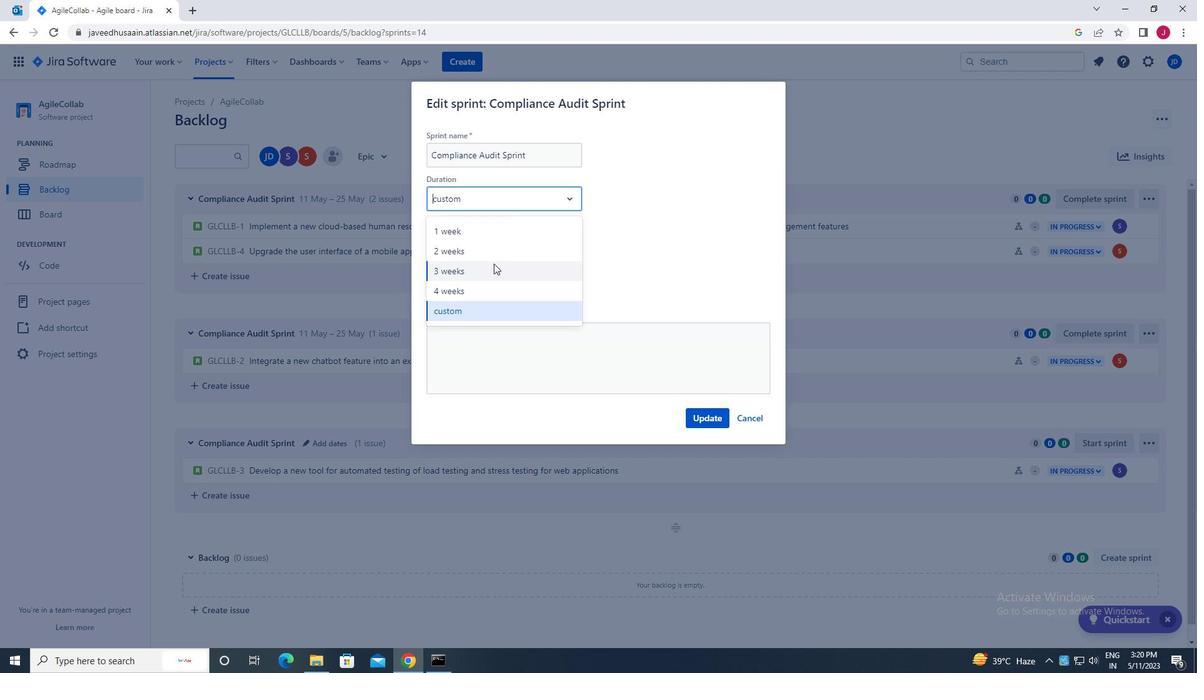 
Action: Mouse pressed left at (494, 265)
Screenshot: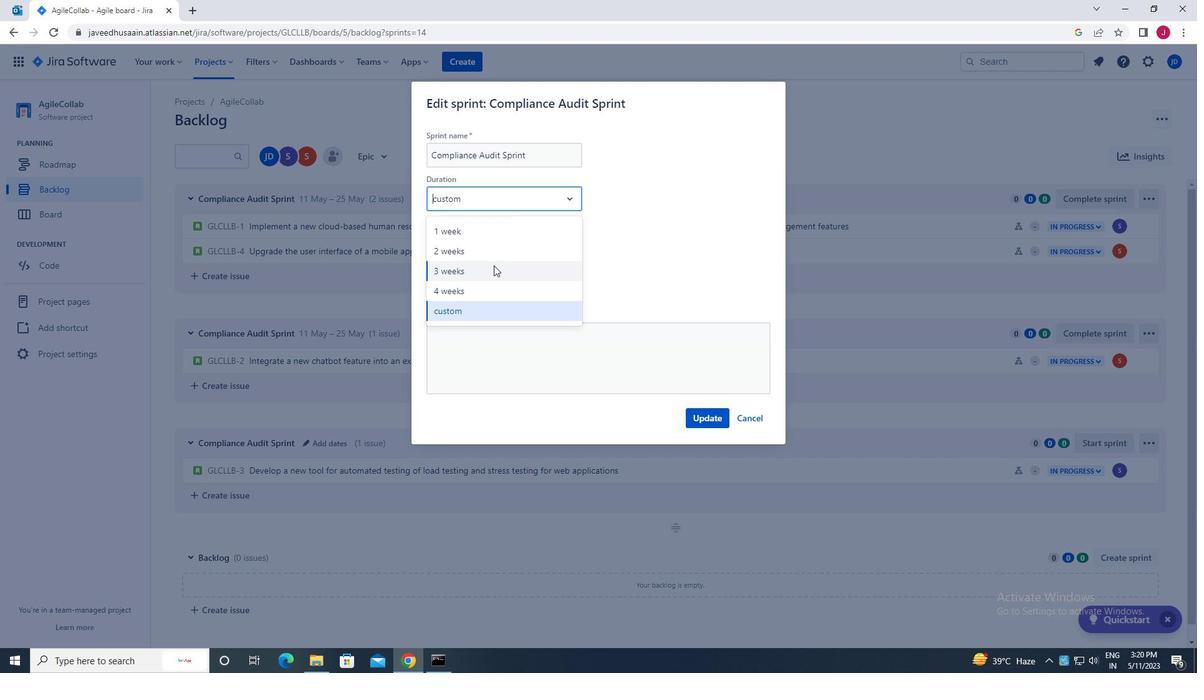 
Action: Mouse moved to (714, 420)
Screenshot: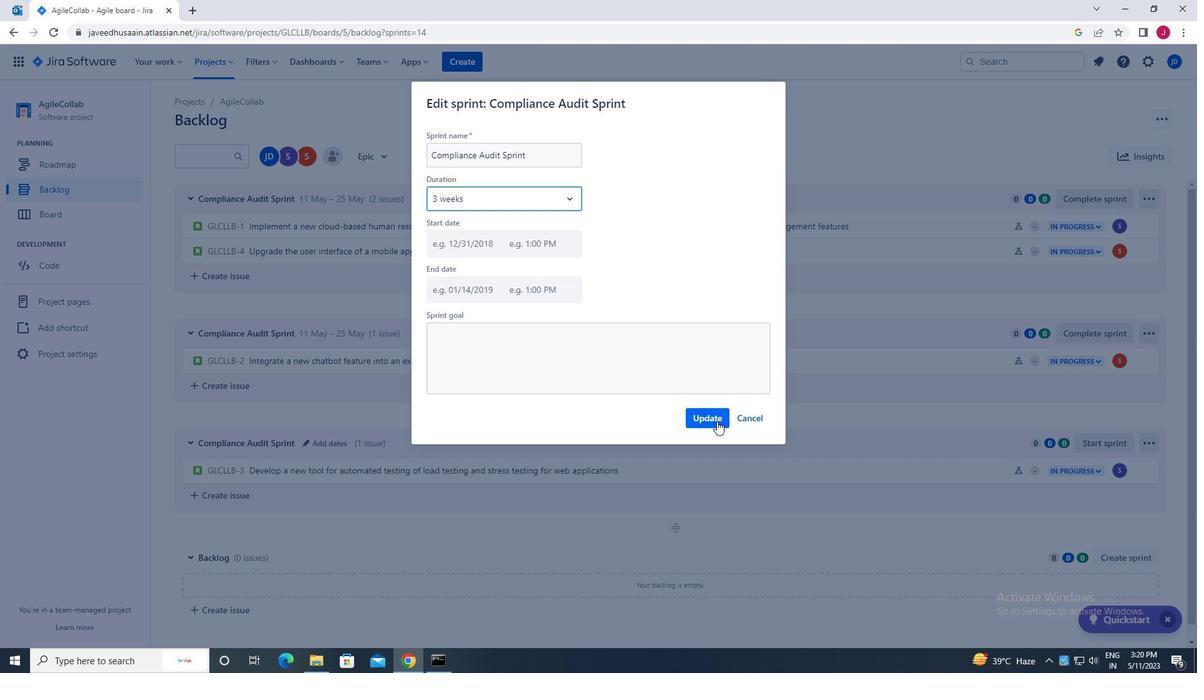 
Action: Mouse pressed left at (714, 420)
Screenshot: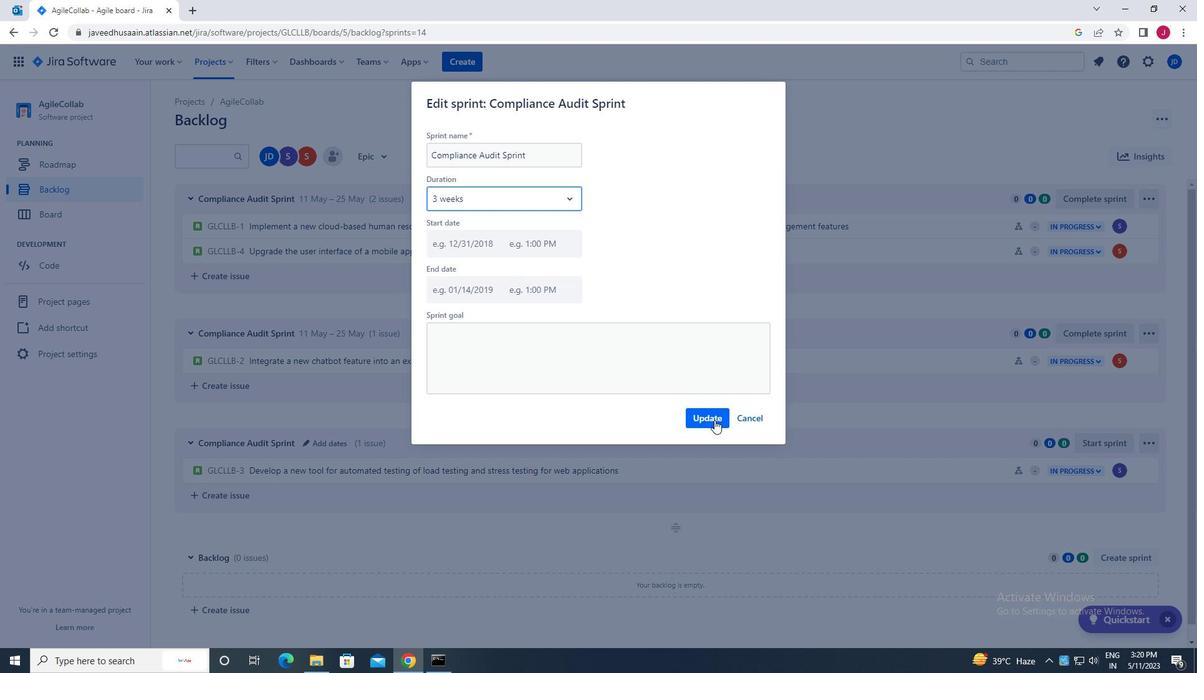 
Action: Mouse moved to (1101, 442)
Screenshot: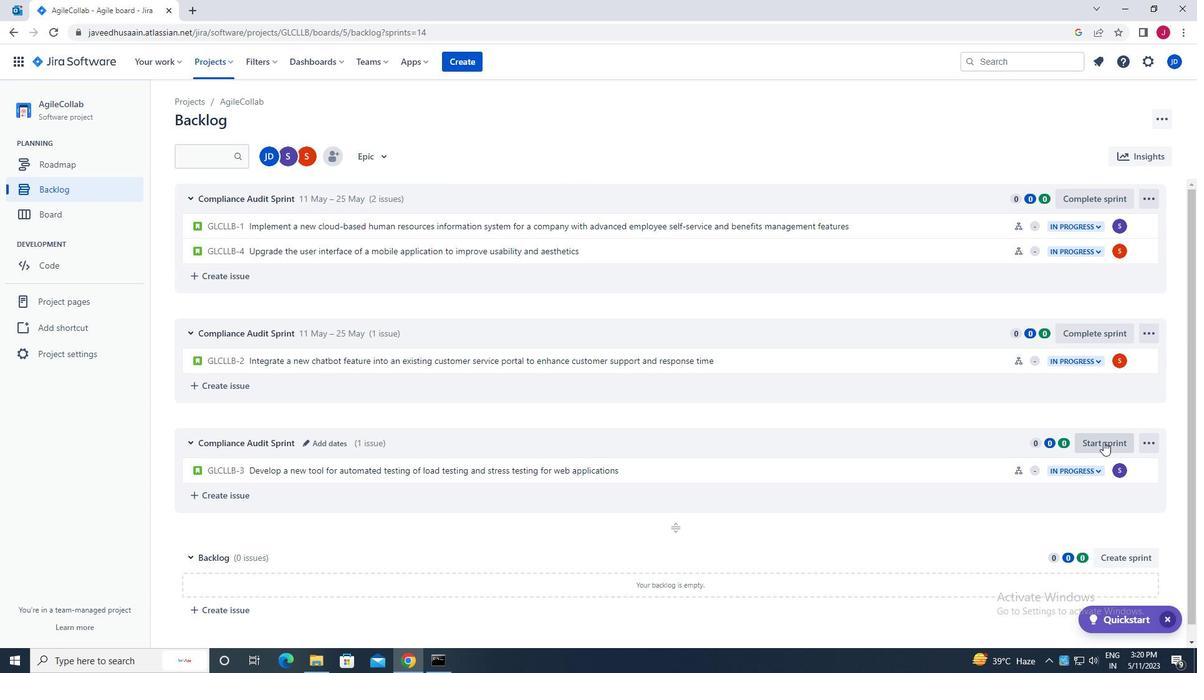 
Action: Mouse pressed left at (1101, 442)
Screenshot: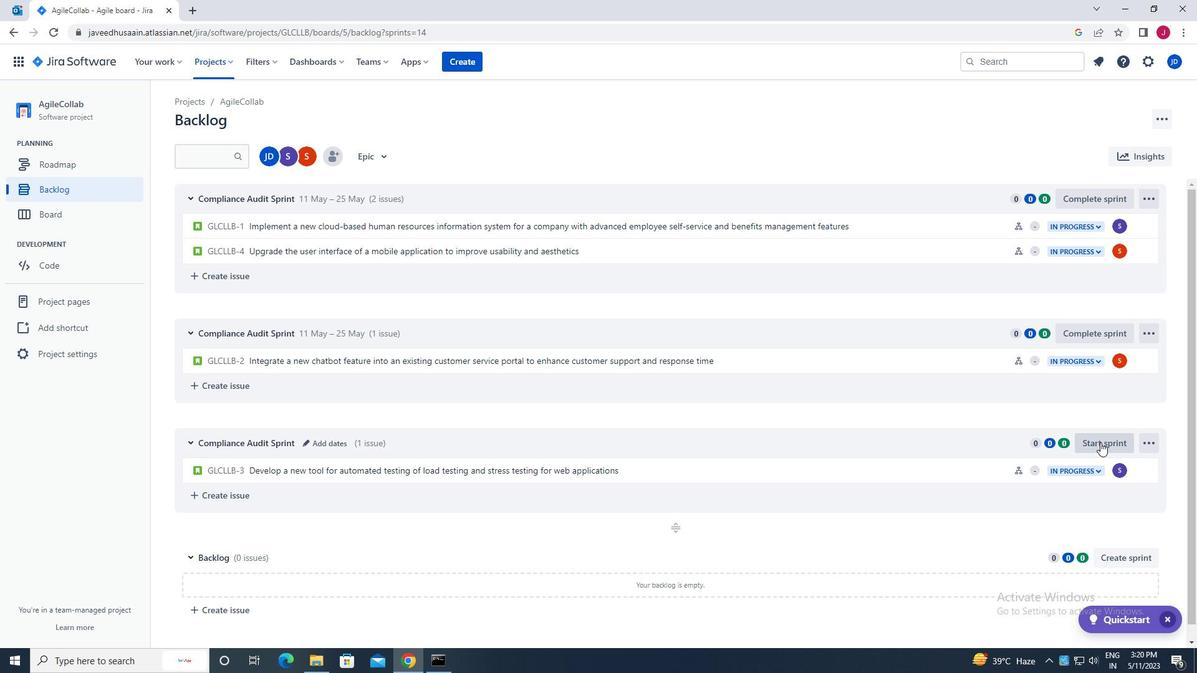 
Action: Mouse moved to (714, 435)
Screenshot: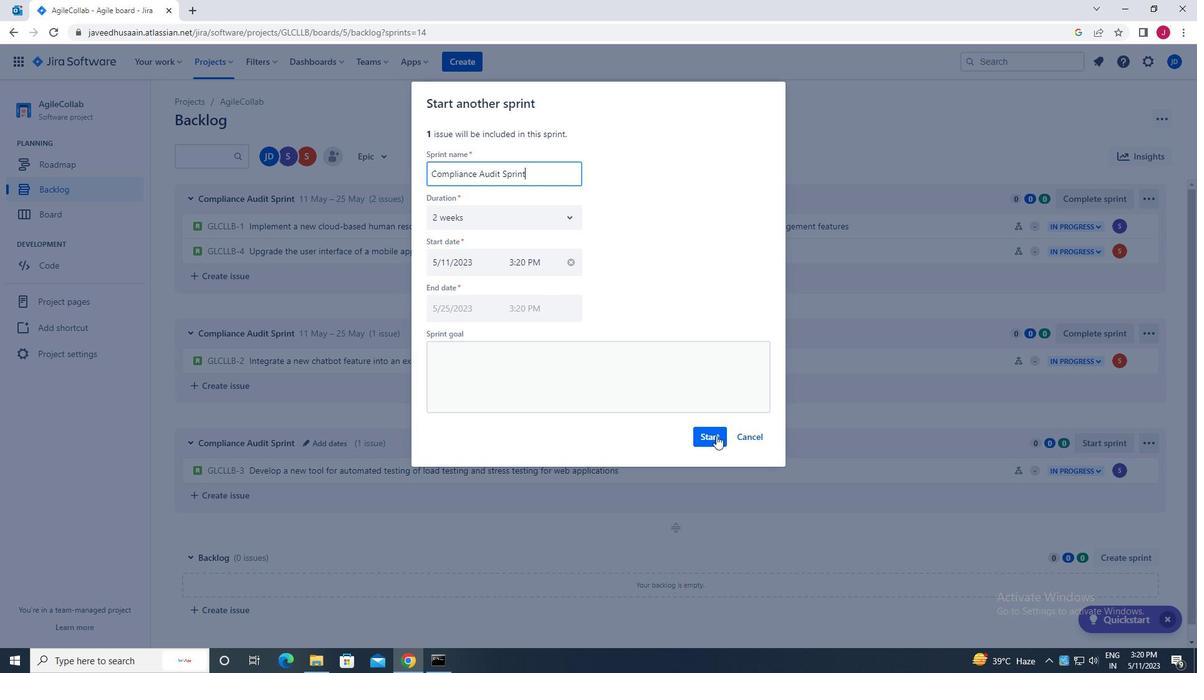 
Action: Mouse pressed left at (714, 435)
Screenshot: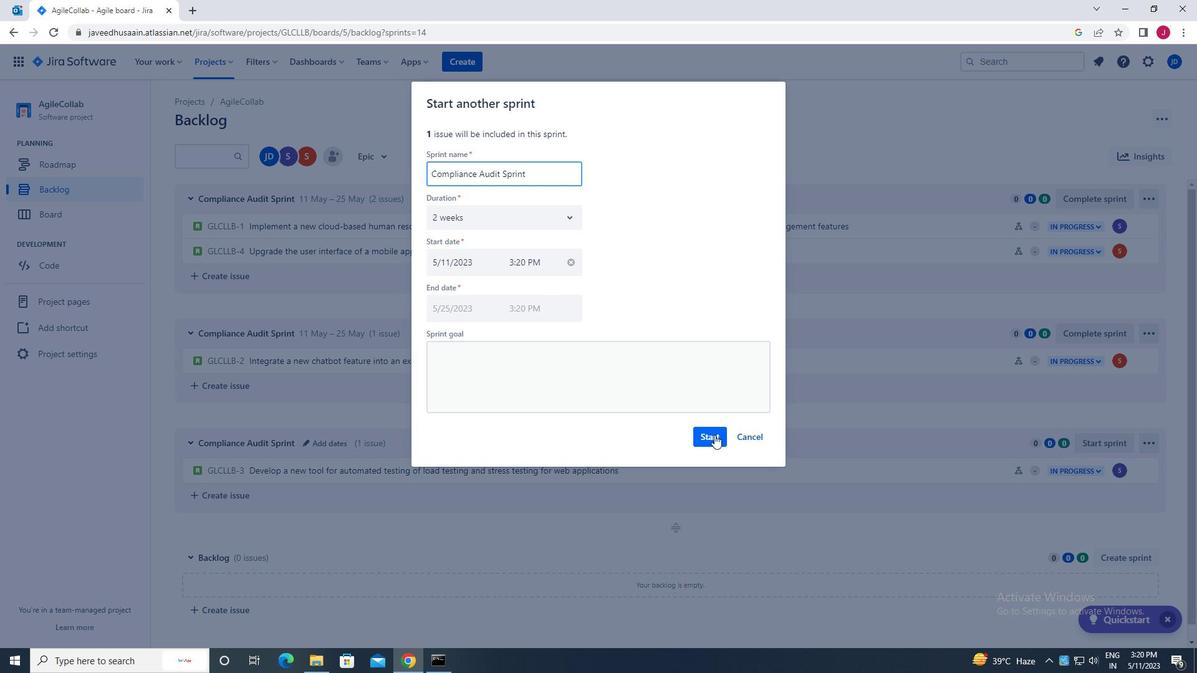 
Action: Mouse moved to (361, 365)
Screenshot: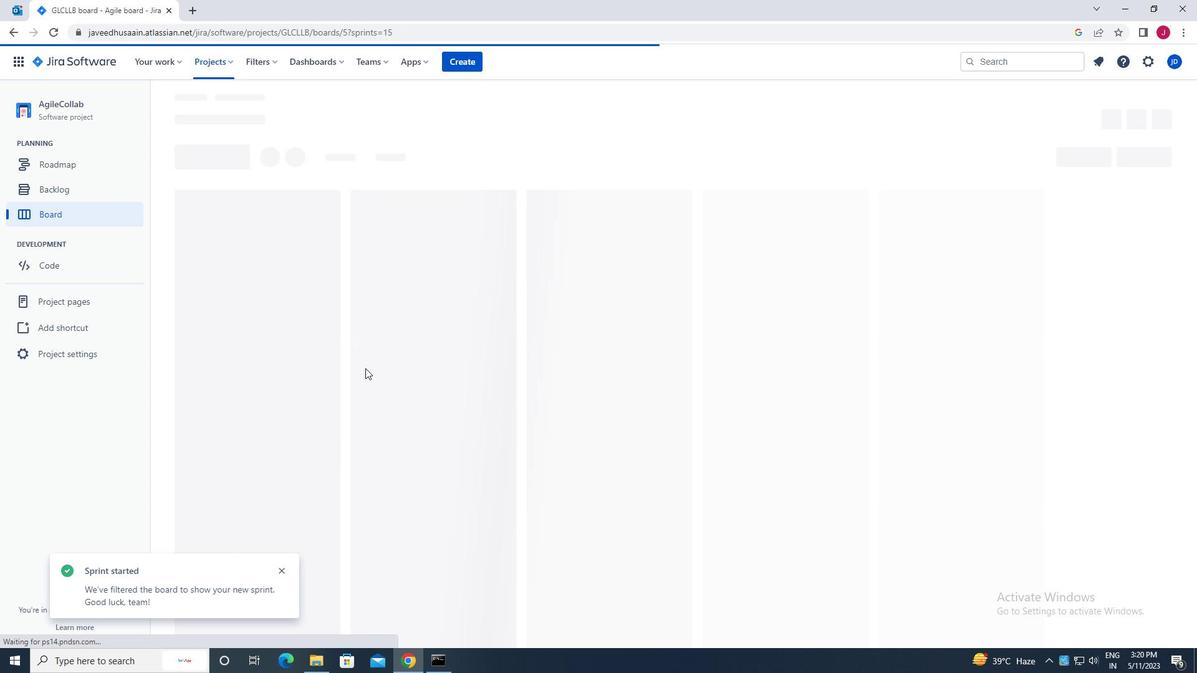 
